 Task: Create a due date automation trigger when advanced on, 2 working days after a card is due add fields without custom field "Resume" set to a date in this month at 11:00 AM.
Action: Mouse moved to (1203, 84)
Screenshot: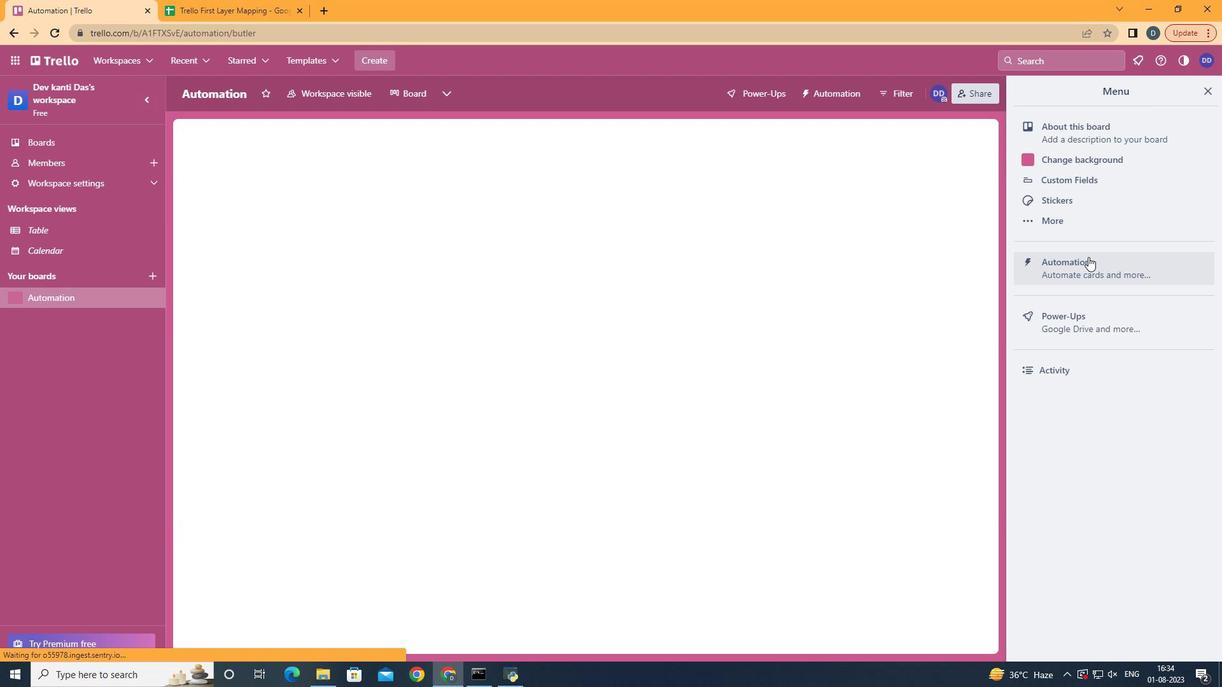 
Action: Mouse pressed left at (1203, 84)
Screenshot: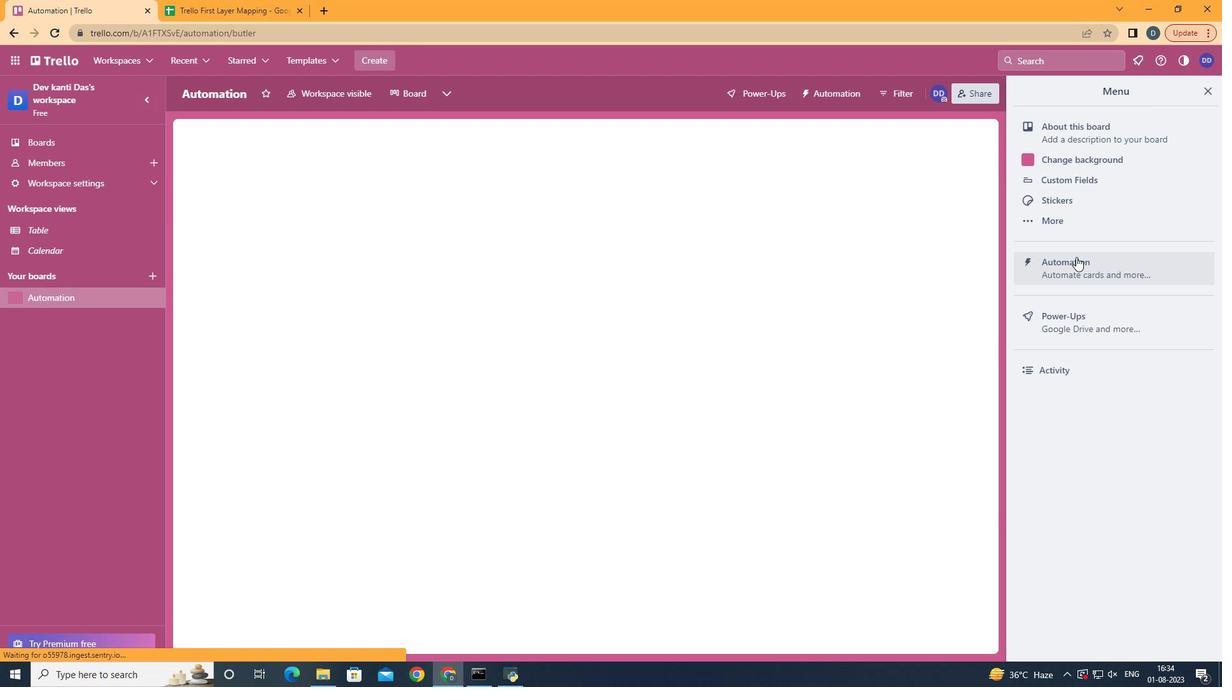 
Action: Mouse moved to (1070, 251)
Screenshot: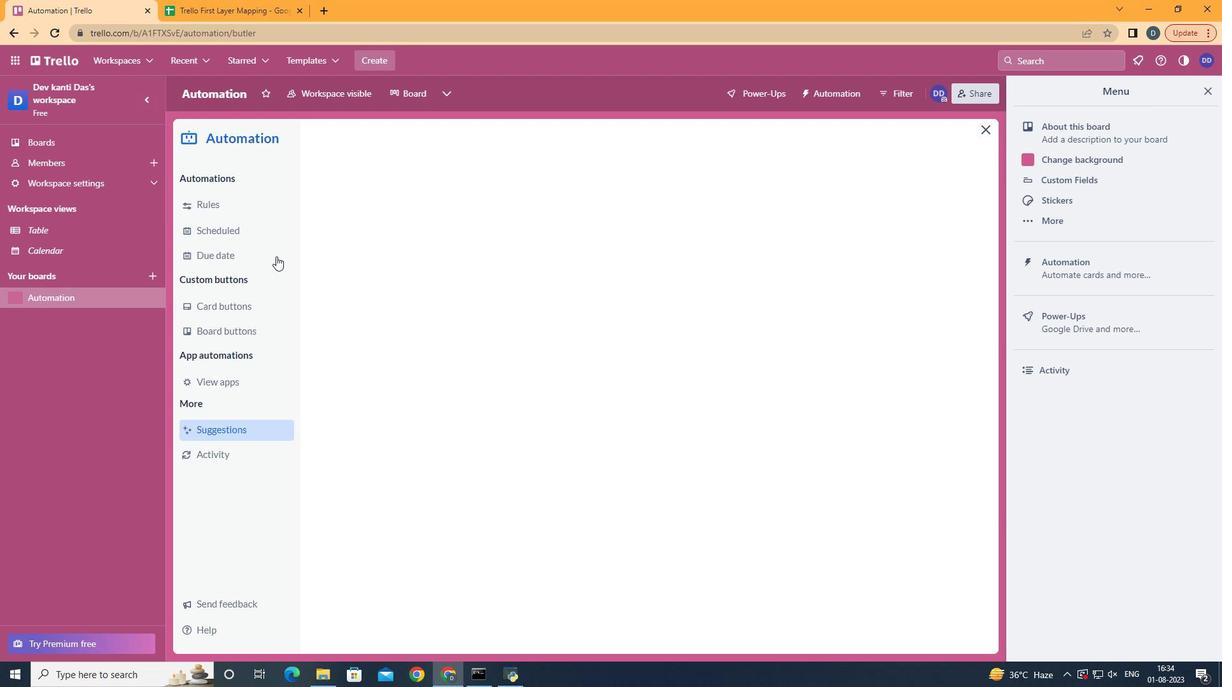 
Action: Mouse pressed left at (1070, 251)
Screenshot: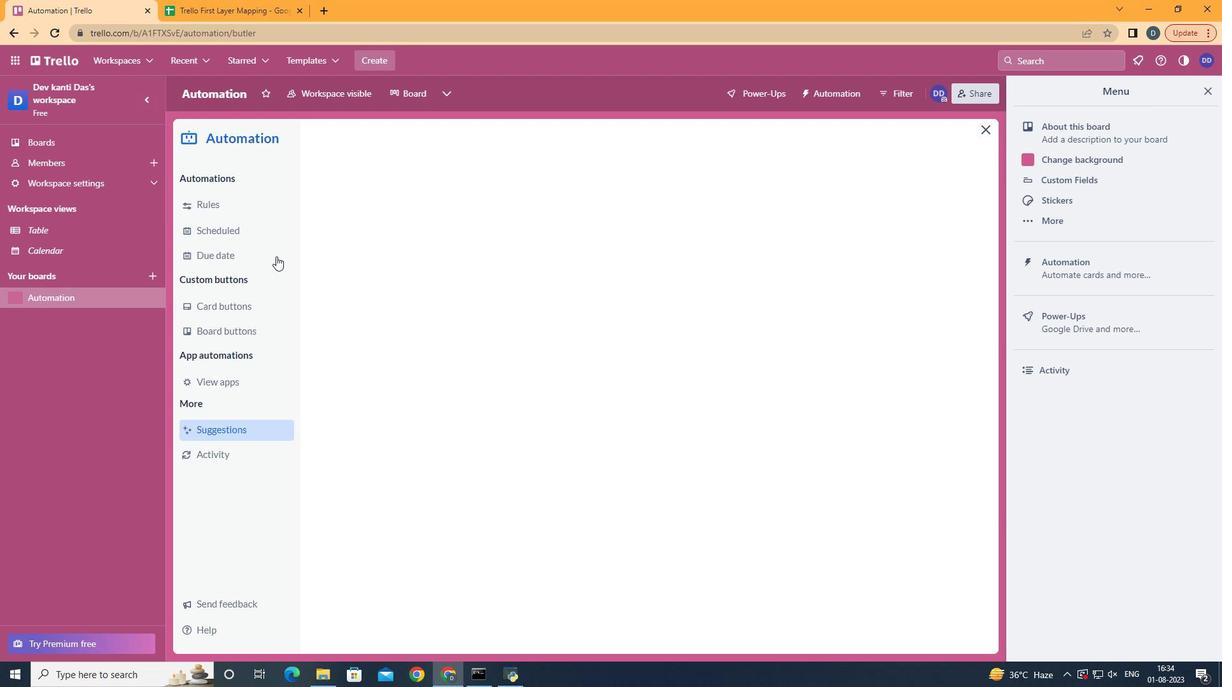
Action: Mouse moved to (251, 248)
Screenshot: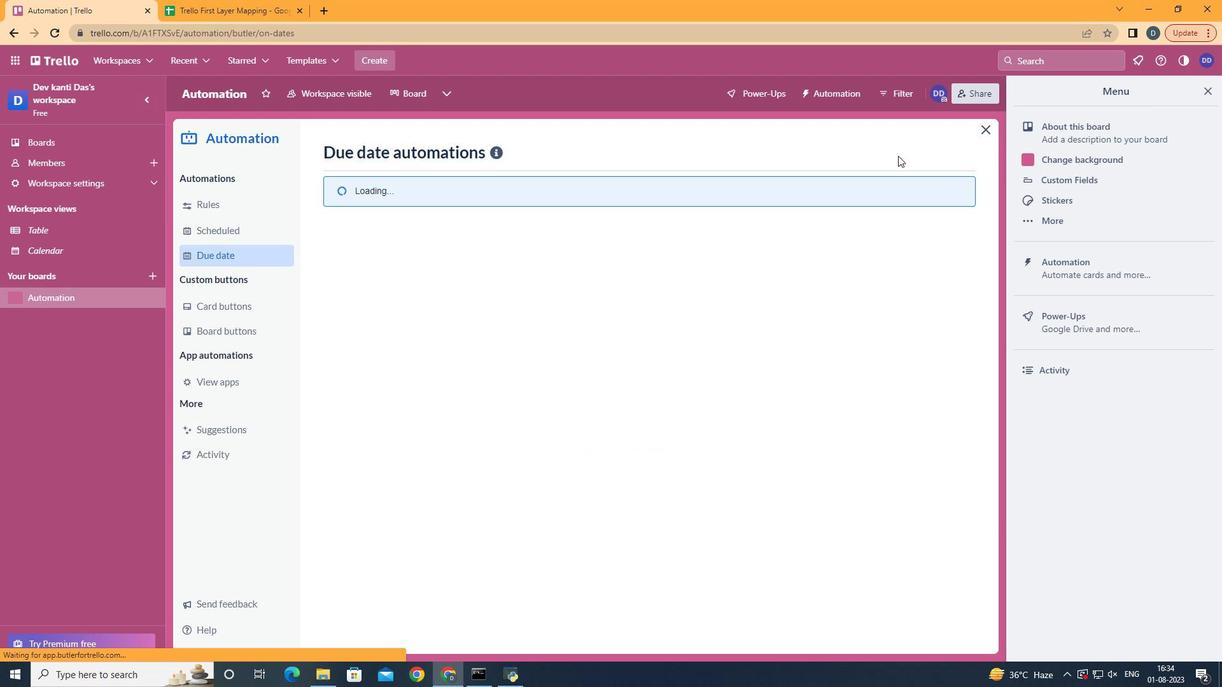 
Action: Mouse pressed left at (251, 248)
Screenshot: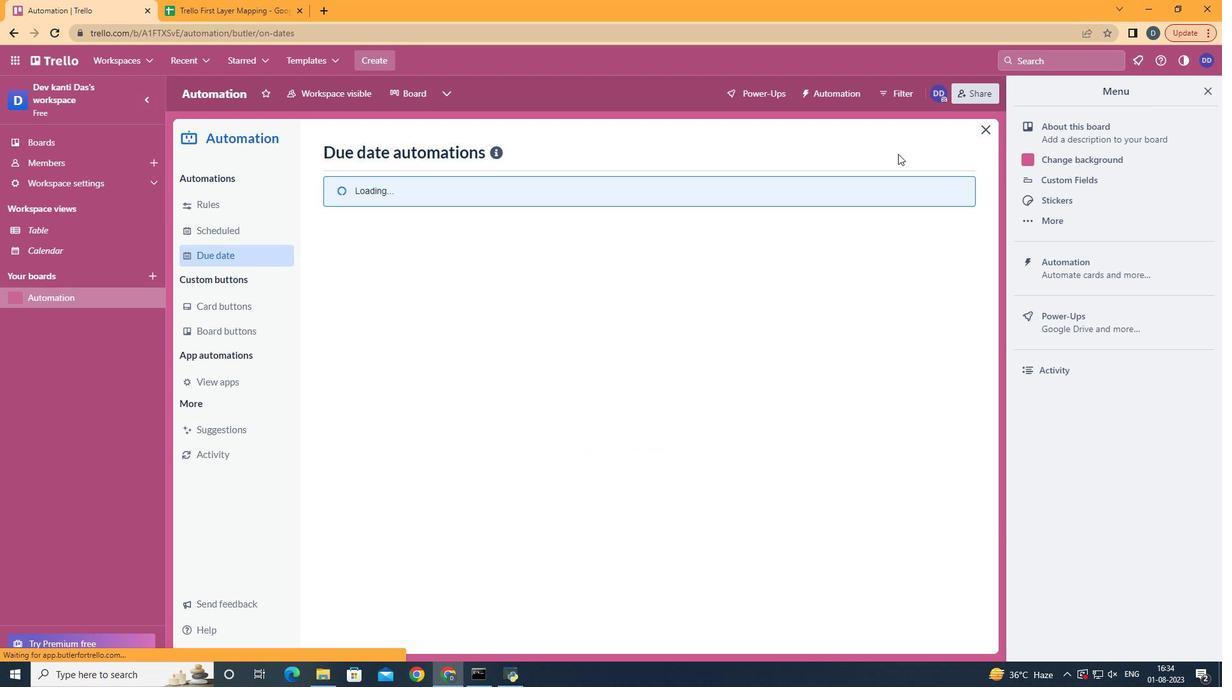 
Action: Mouse moved to (878, 144)
Screenshot: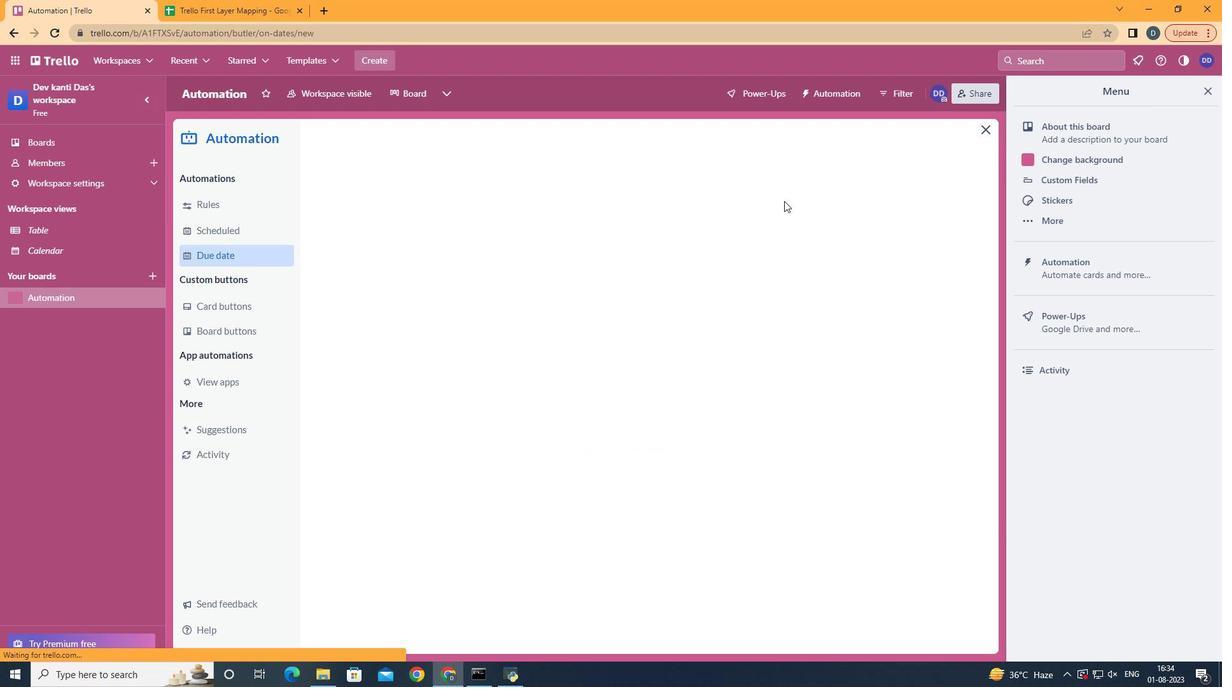 
Action: Mouse pressed left at (878, 144)
Screenshot: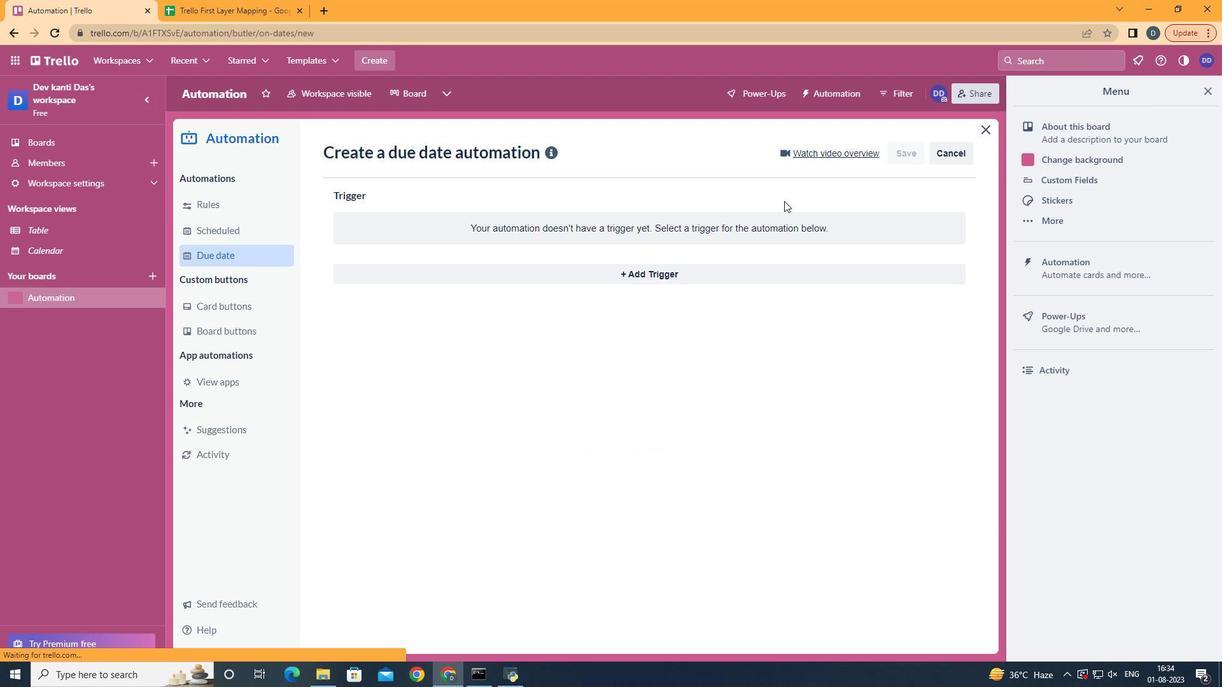 
Action: Mouse moved to (651, 268)
Screenshot: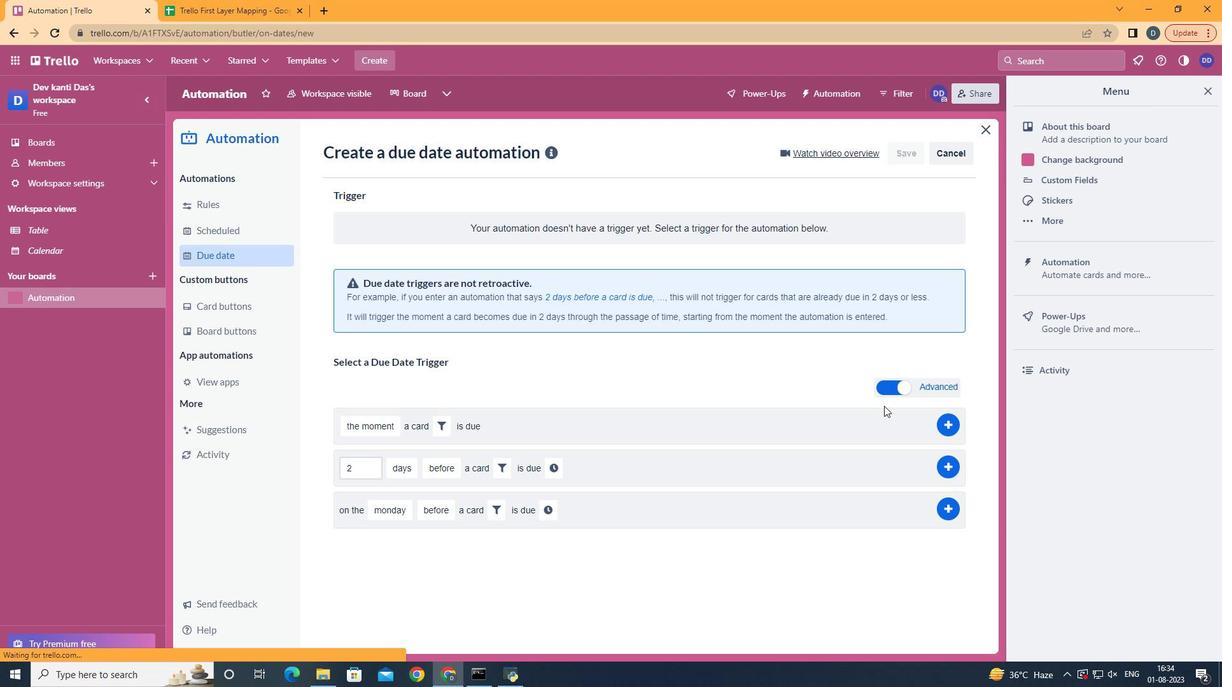 
Action: Mouse pressed left at (651, 268)
Screenshot: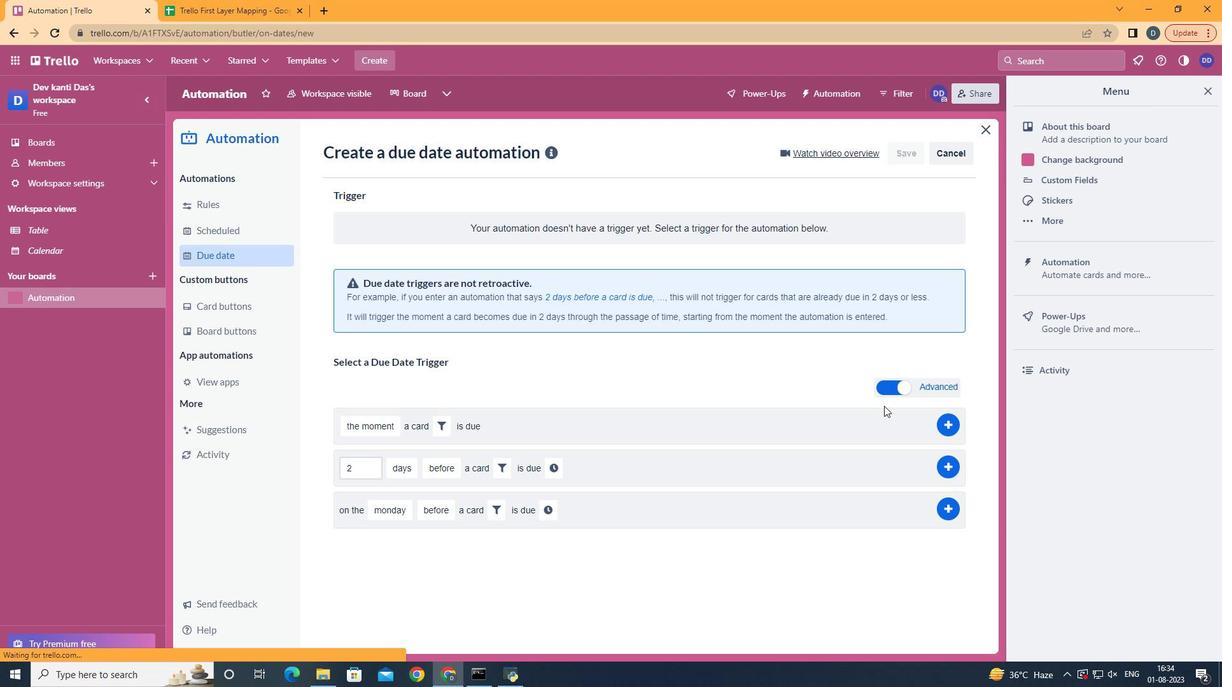 
Action: Mouse moved to (409, 514)
Screenshot: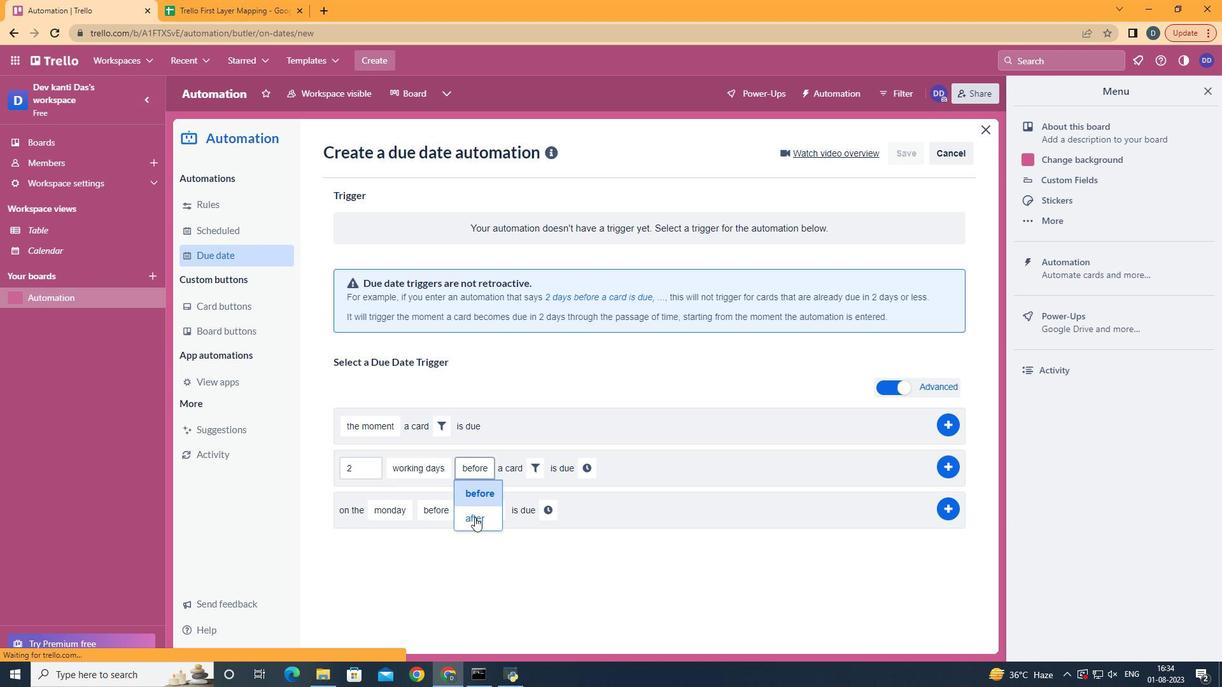 
Action: Mouse pressed left at (409, 514)
Screenshot: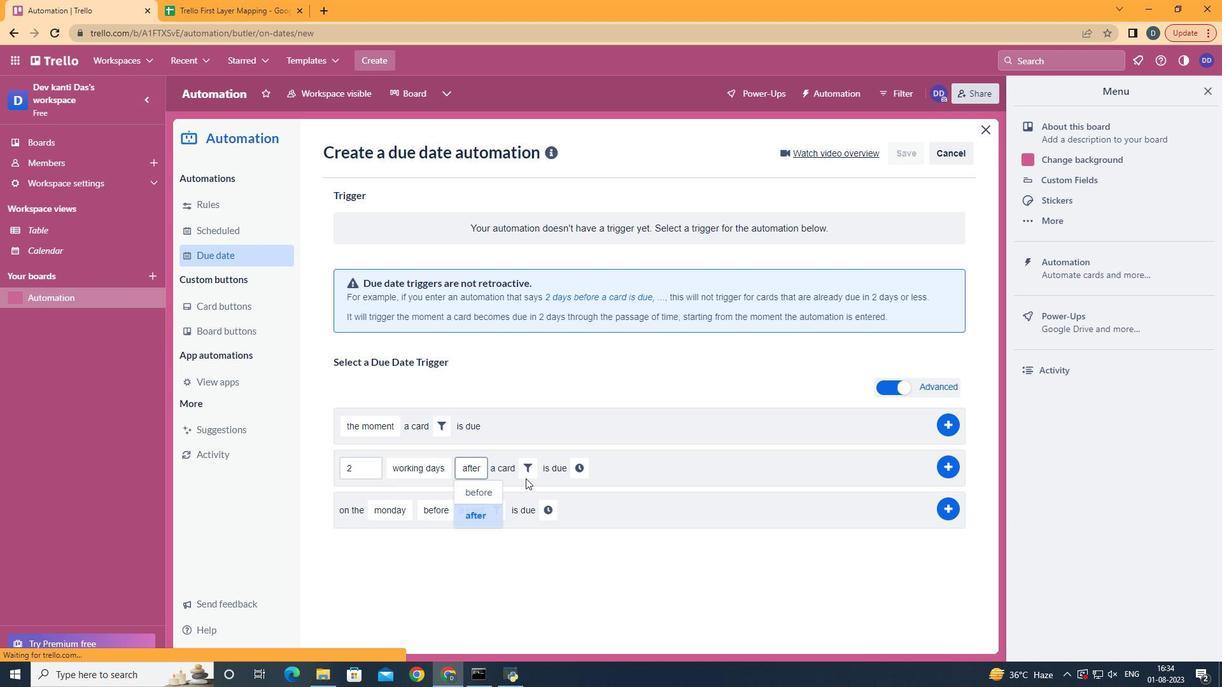 
Action: Mouse moved to (465, 507)
Screenshot: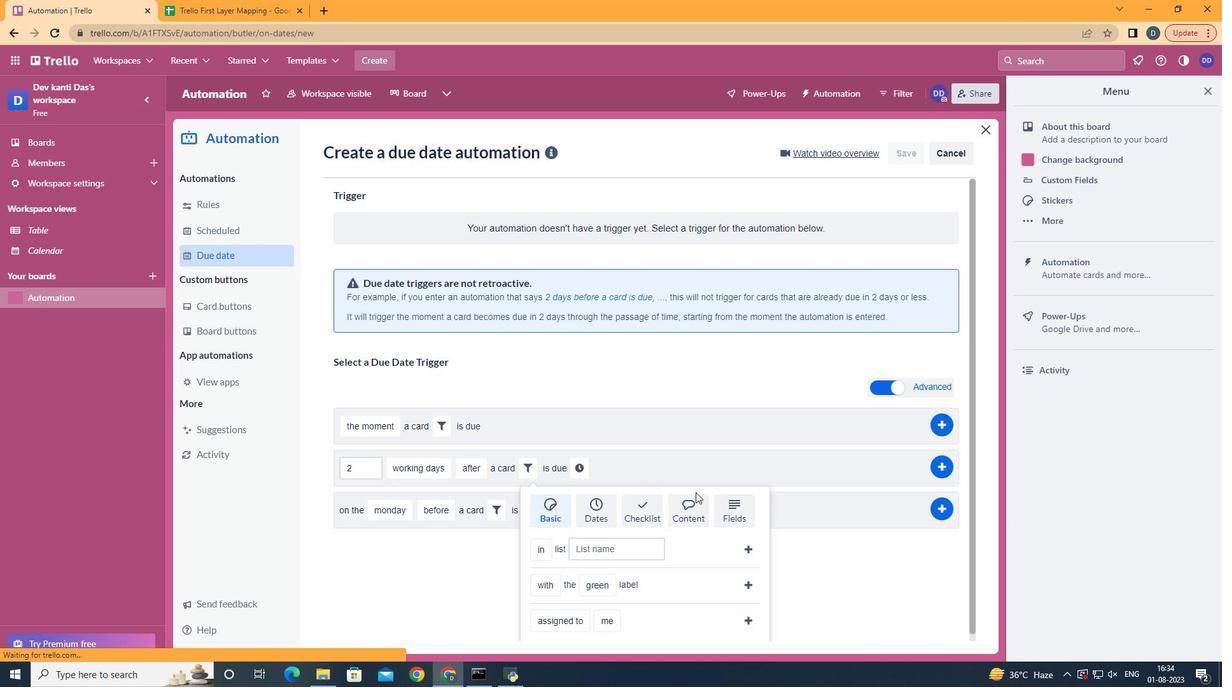 
Action: Mouse pressed left at (465, 507)
Screenshot: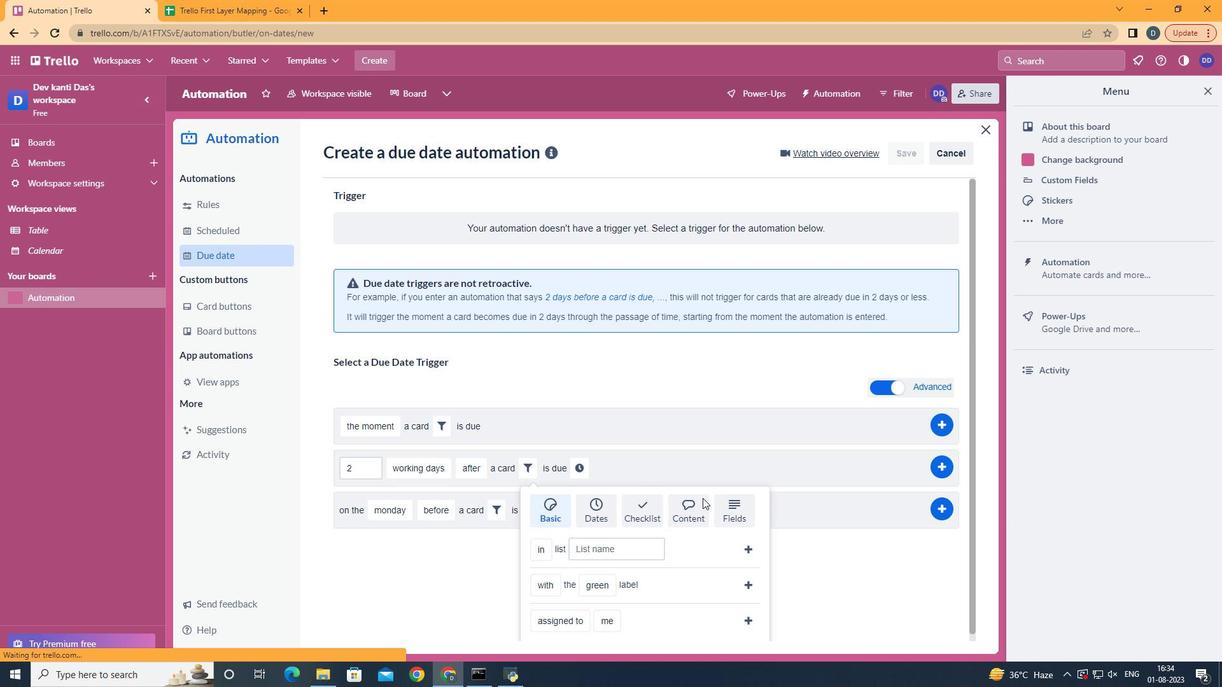 
Action: Mouse moved to (517, 463)
Screenshot: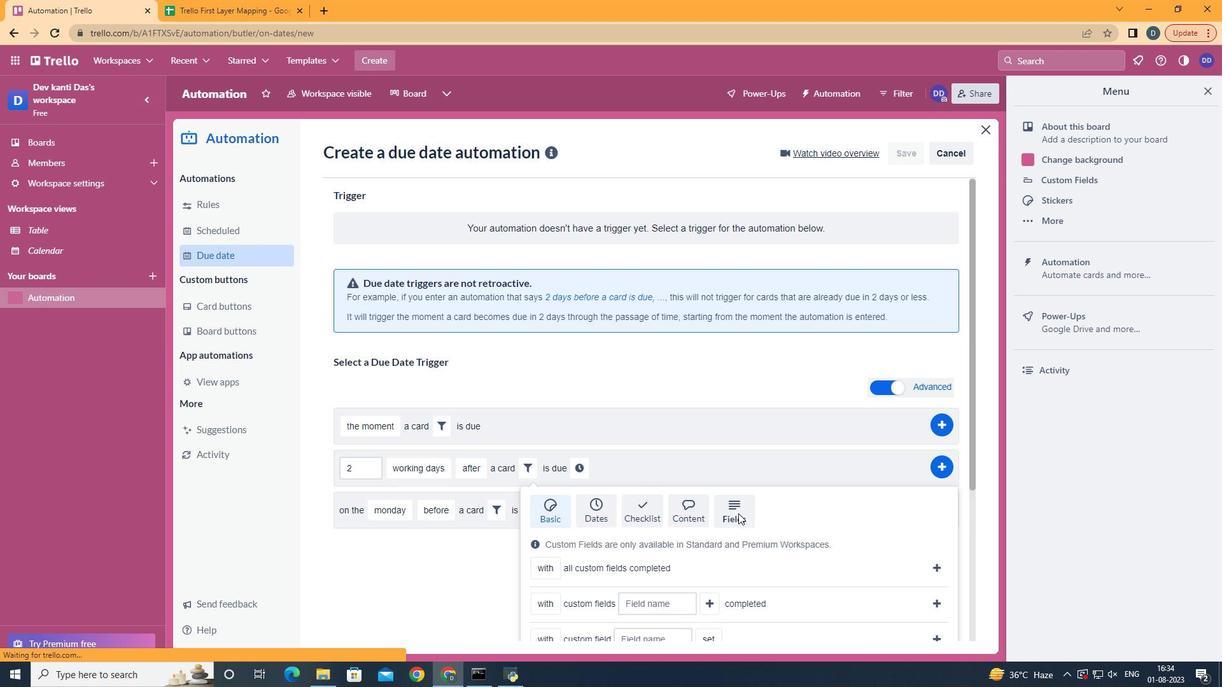 
Action: Mouse pressed left at (517, 463)
Screenshot: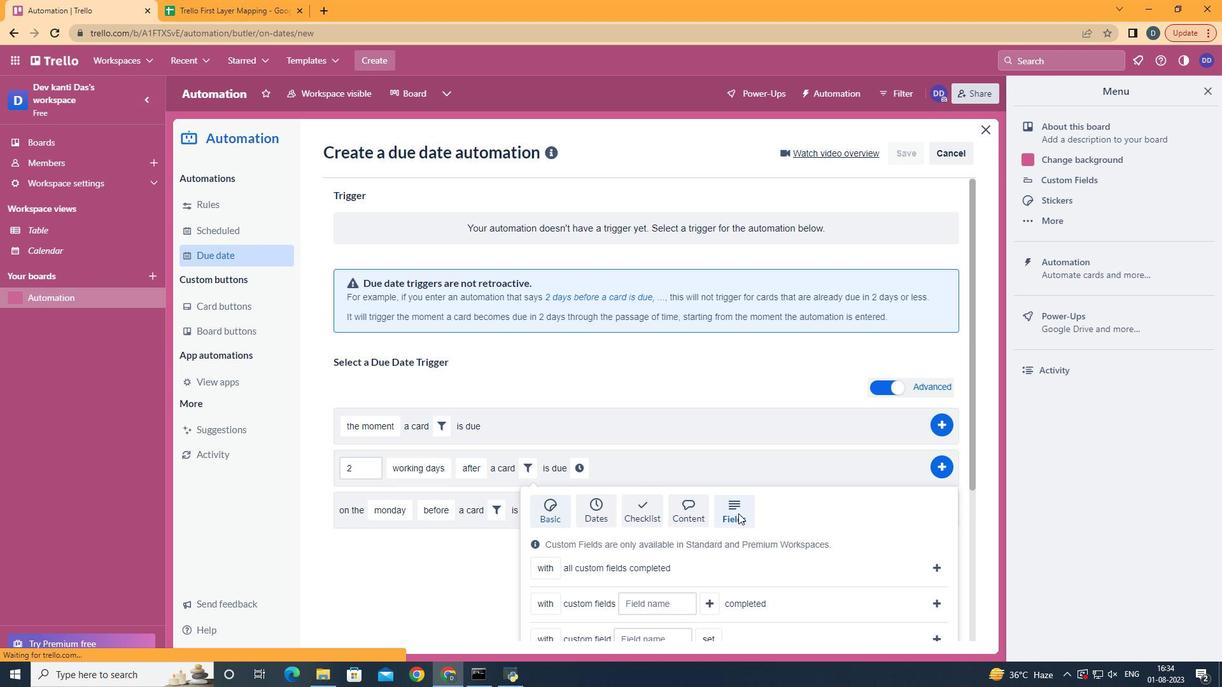 
Action: Mouse moved to (728, 504)
Screenshot: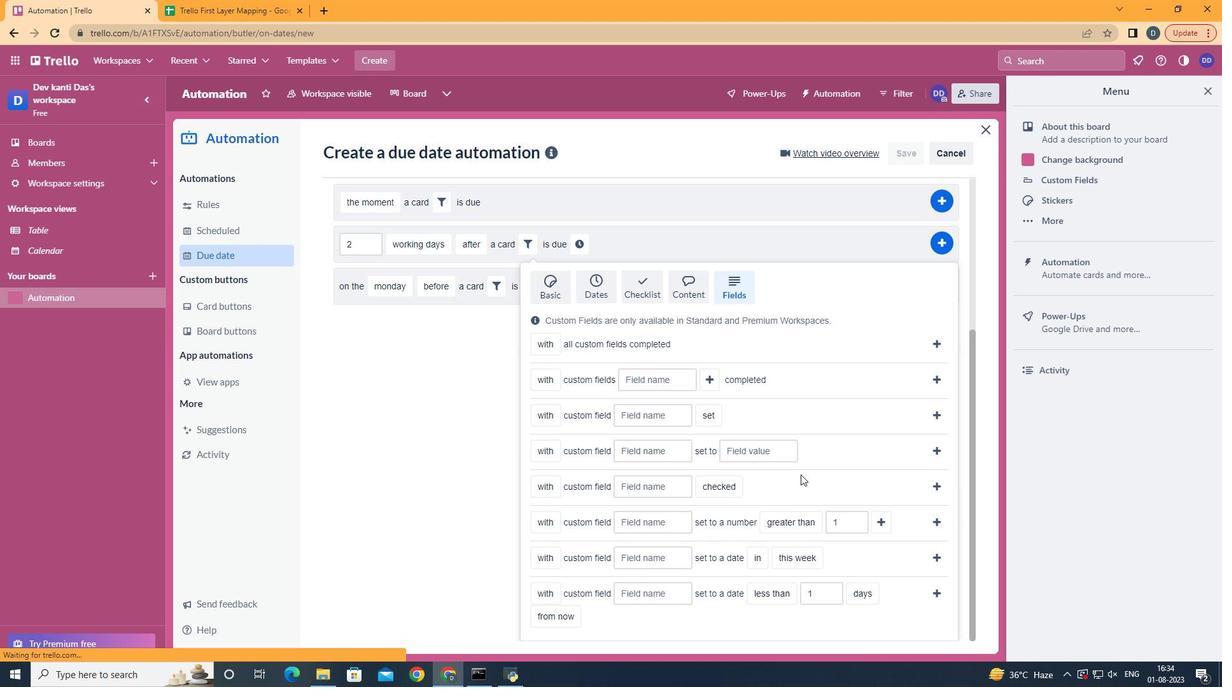
Action: Mouse pressed left at (728, 504)
Screenshot: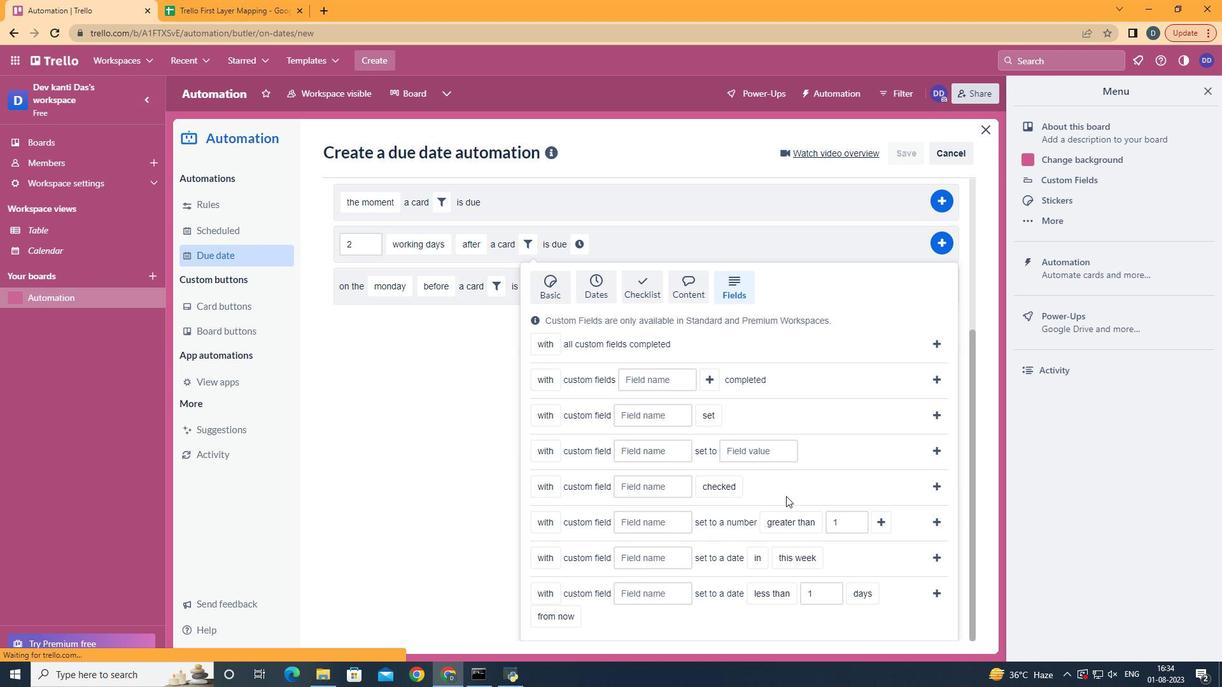 
Action: Mouse scrolled (728, 503) with delta (0, 0)
Screenshot: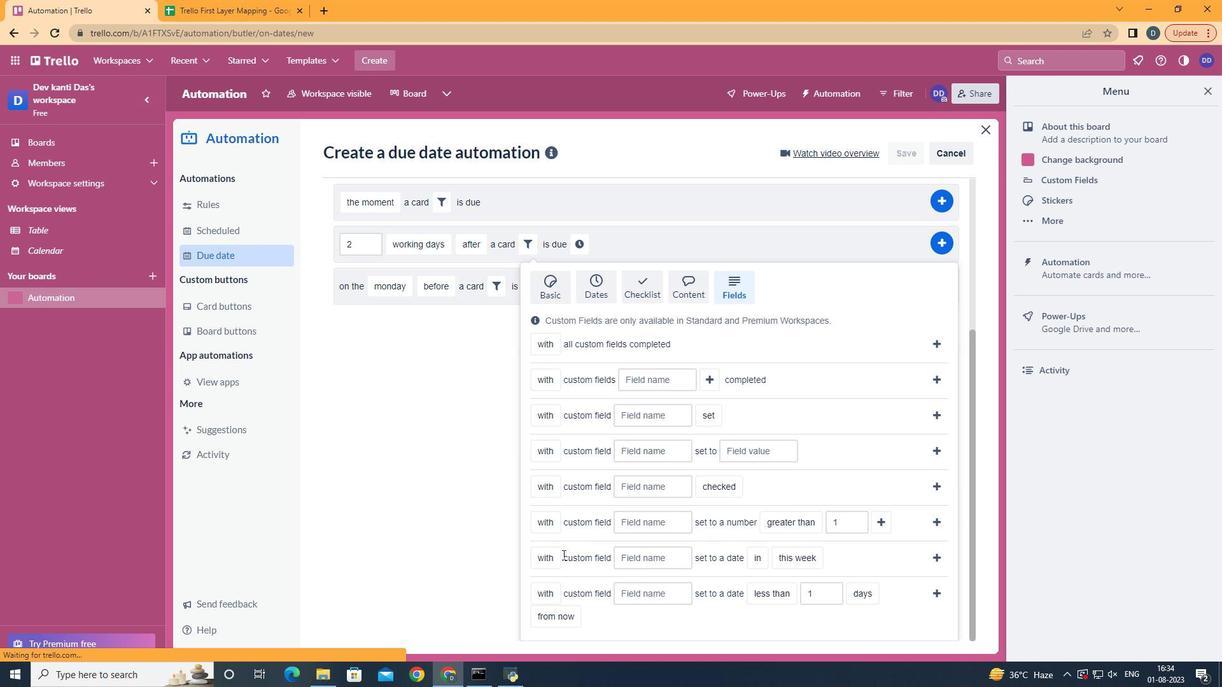 
Action: Mouse scrolled (728, 503) with delta (0, 0)
Screenshot: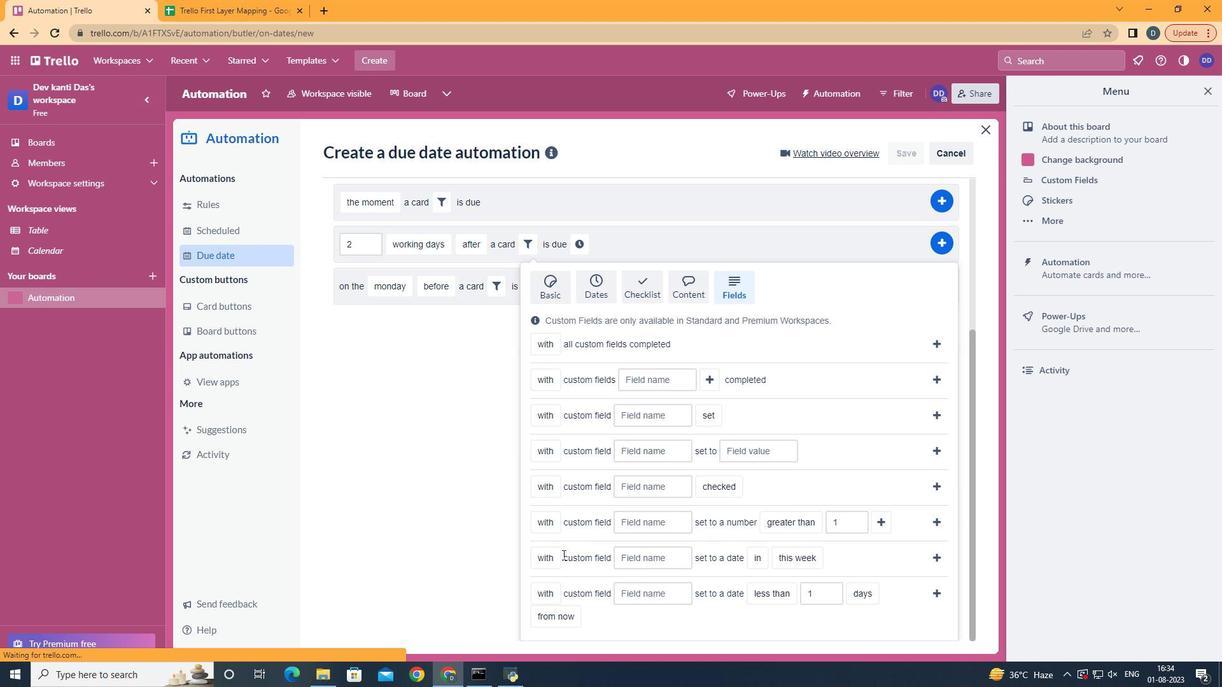 
Action: Mouse scrolled (728, 503) with delta (0, 0)
Screenshot: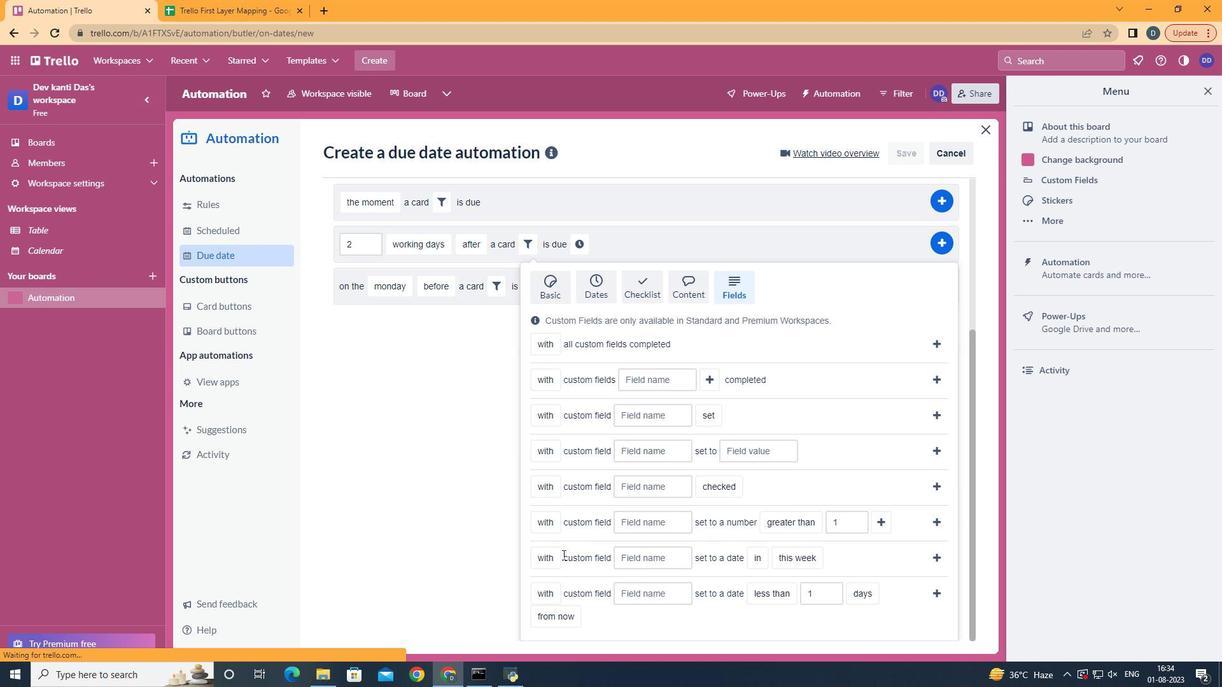 
Action: Mouse scrolled (728, 503) with delta (0, 0)
Screenshot: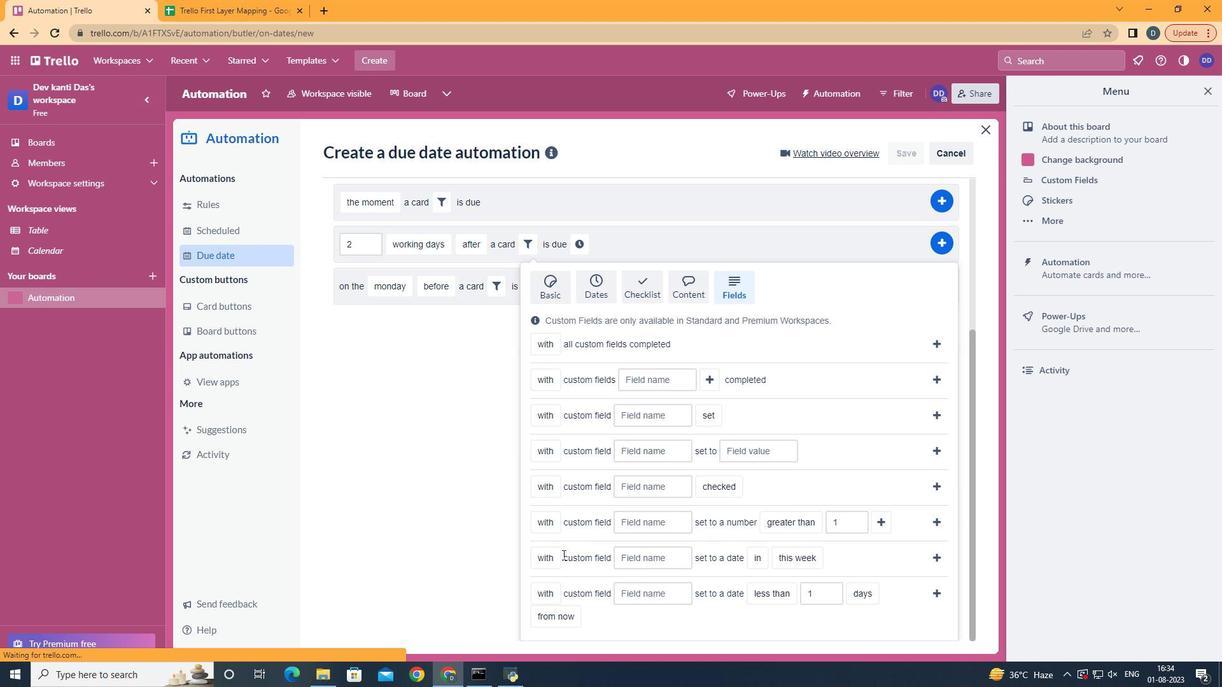 
Action: Mouse scrolled (728, 503) with delta (0, 0)
Screenshot: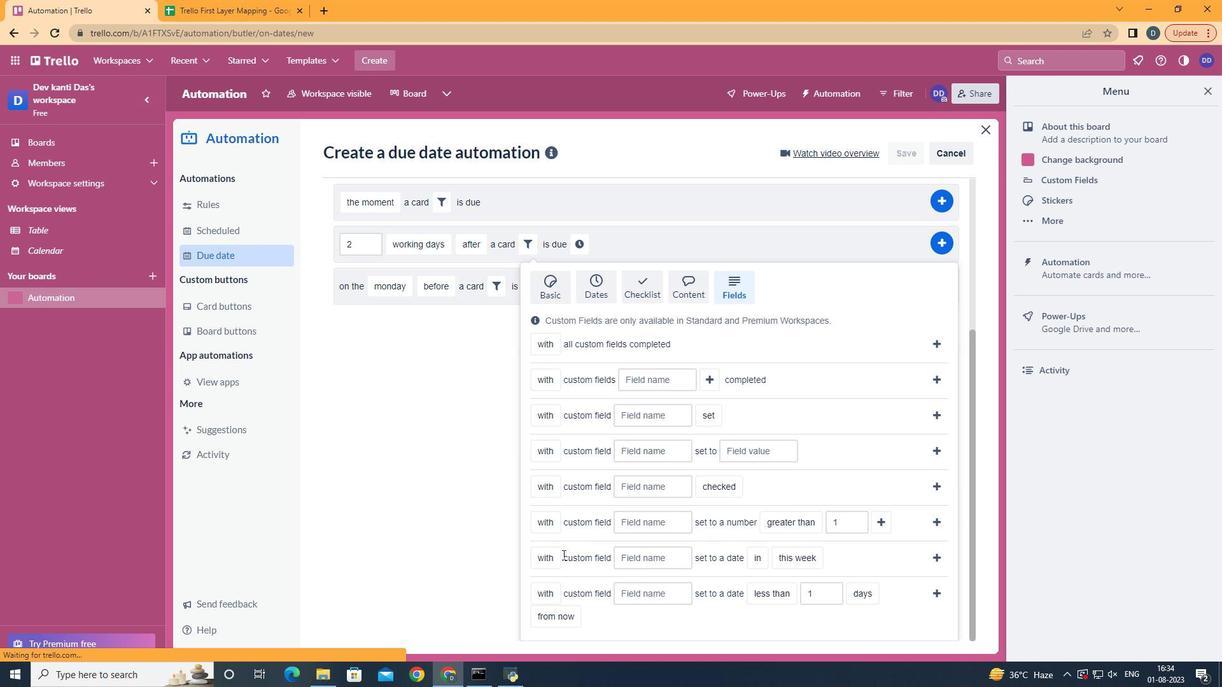 
Action: Mouse scrolled (728, 503) with delta (0, 0)
Screenshot: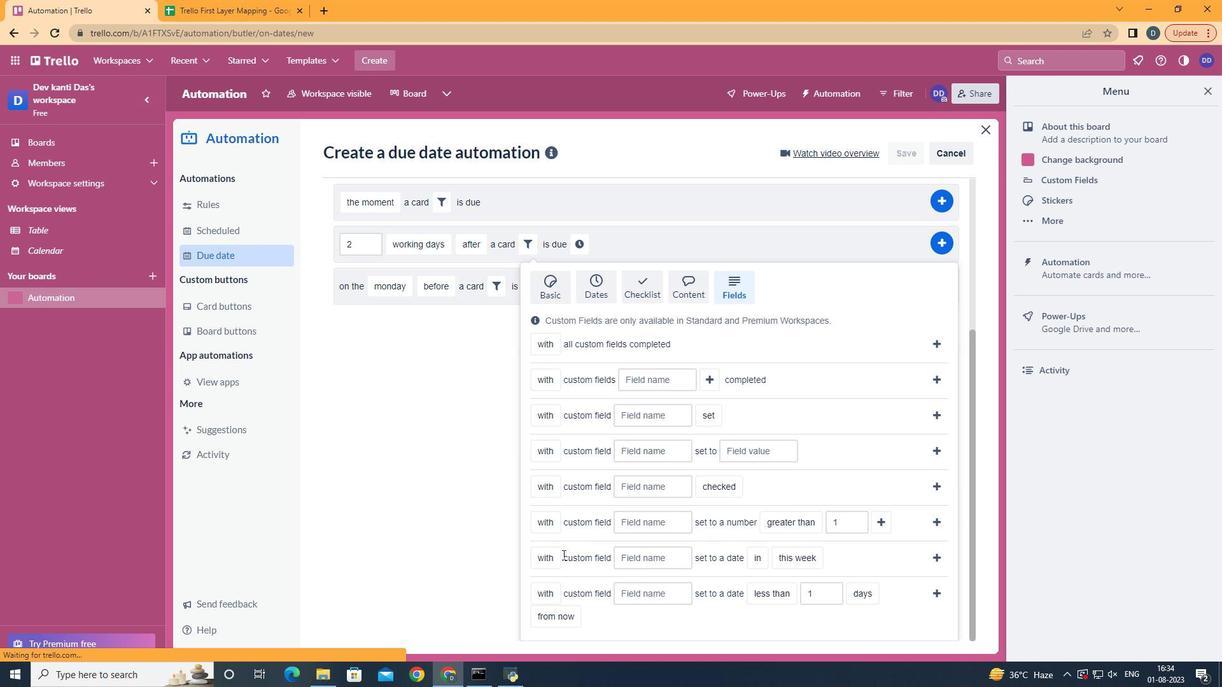 
Action: Mouse moved to (546, 596)
Screenshot: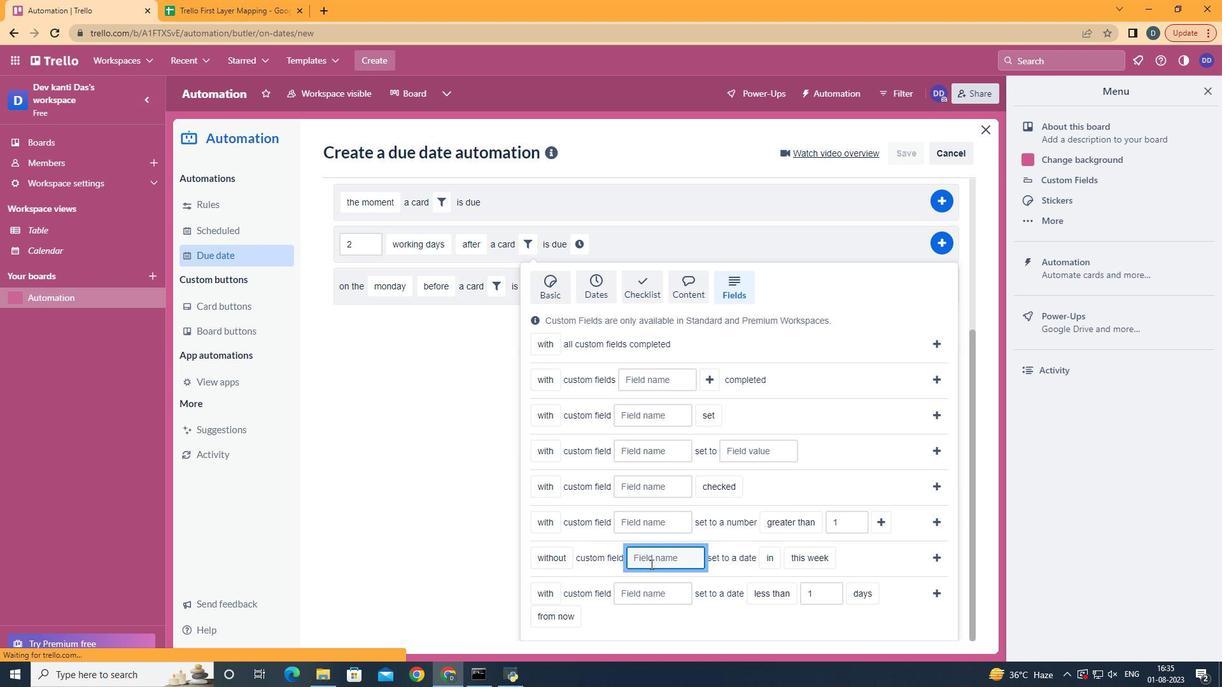 
Action: Mouse pressed left at (546, 596)
Screenshot: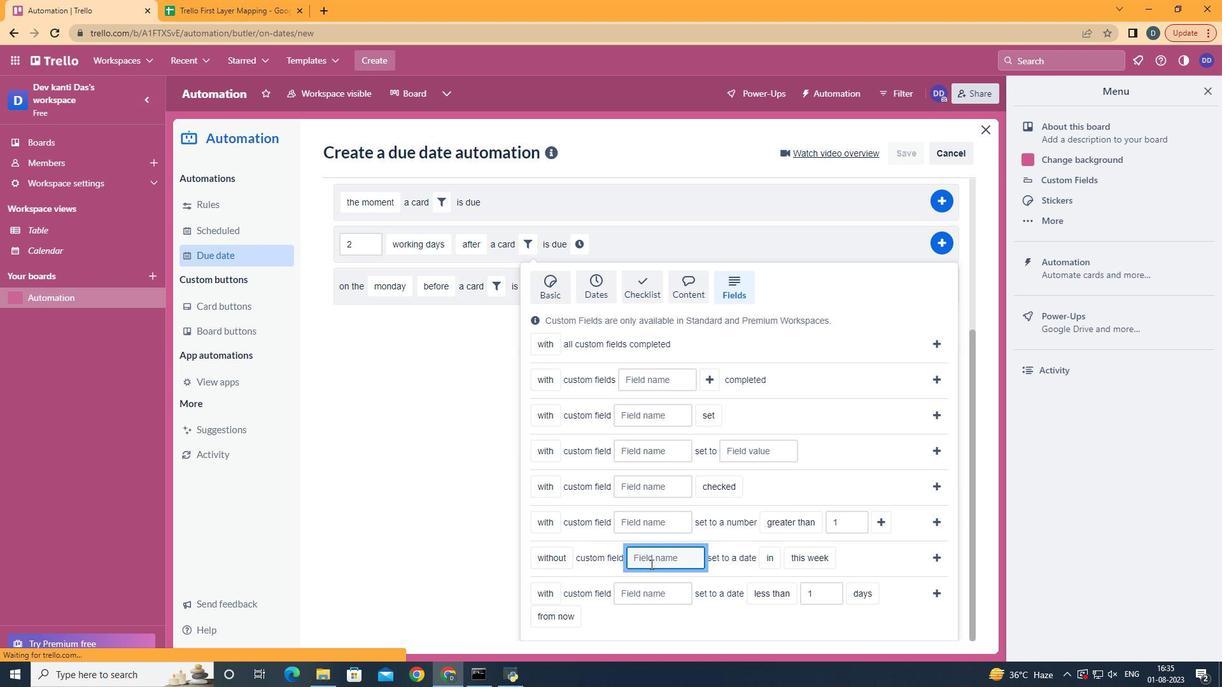 
Action: Mouse moved to (640, 554)
Screenshot: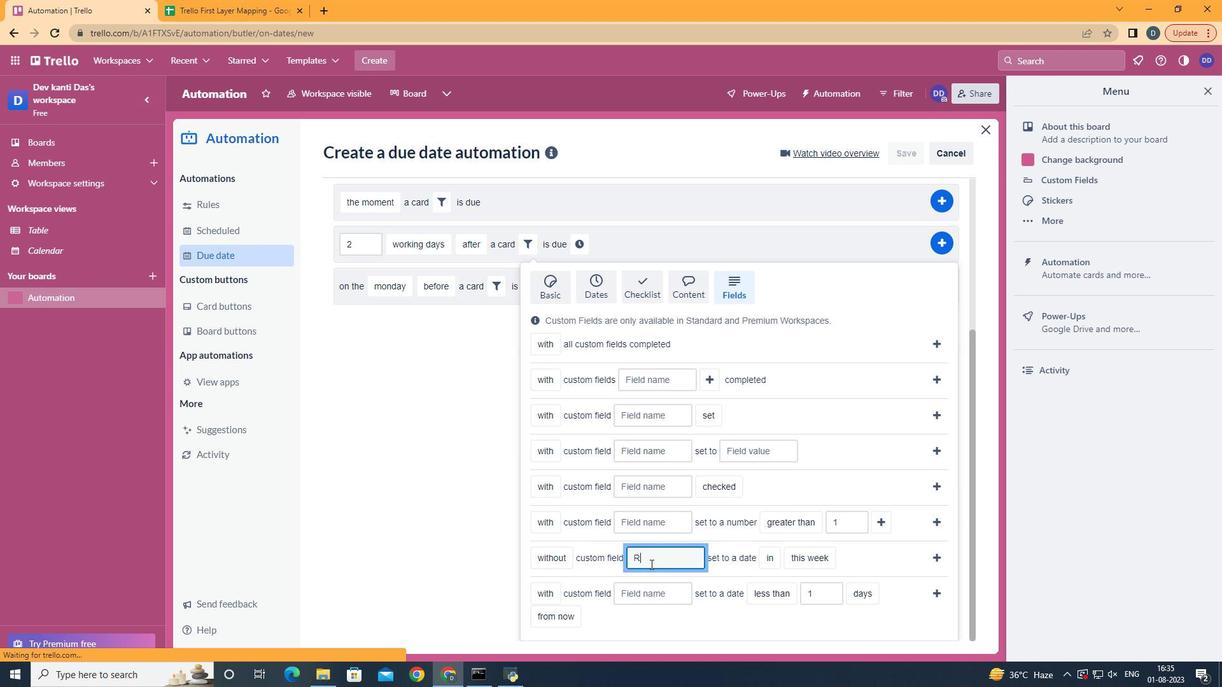 
Action: Mouse pressed left at (640, 554)
Screenshot: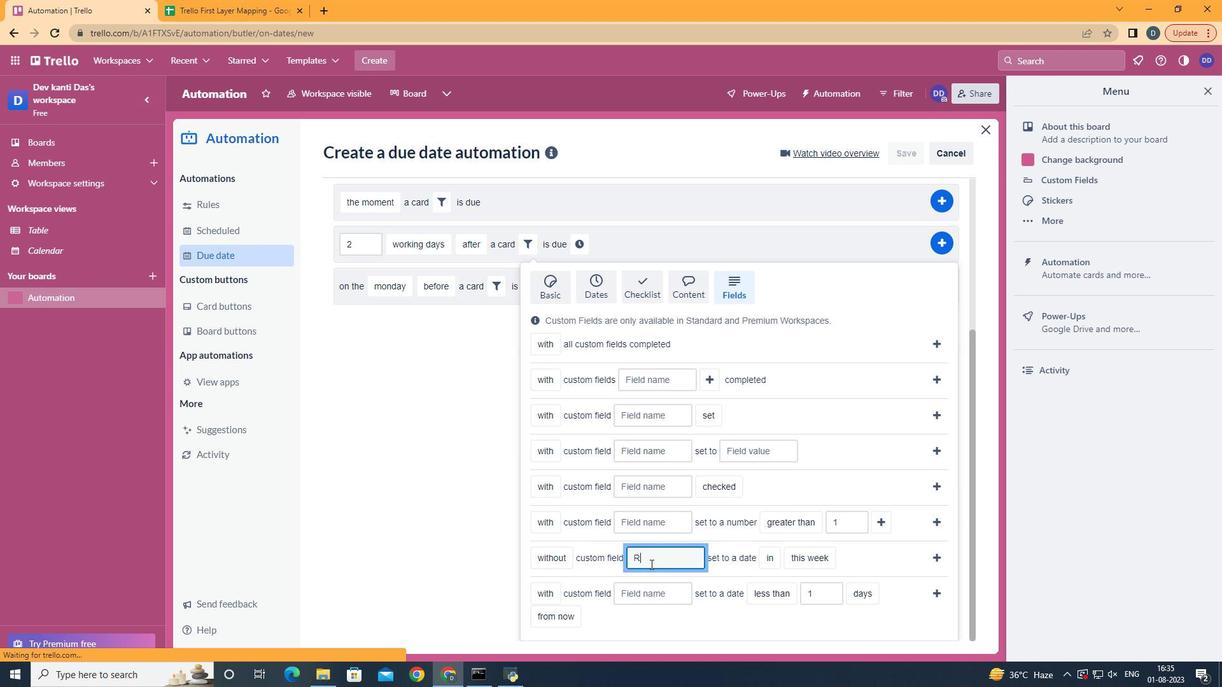 
Action: Key pressed <Key.shift>Resume
Screenshot: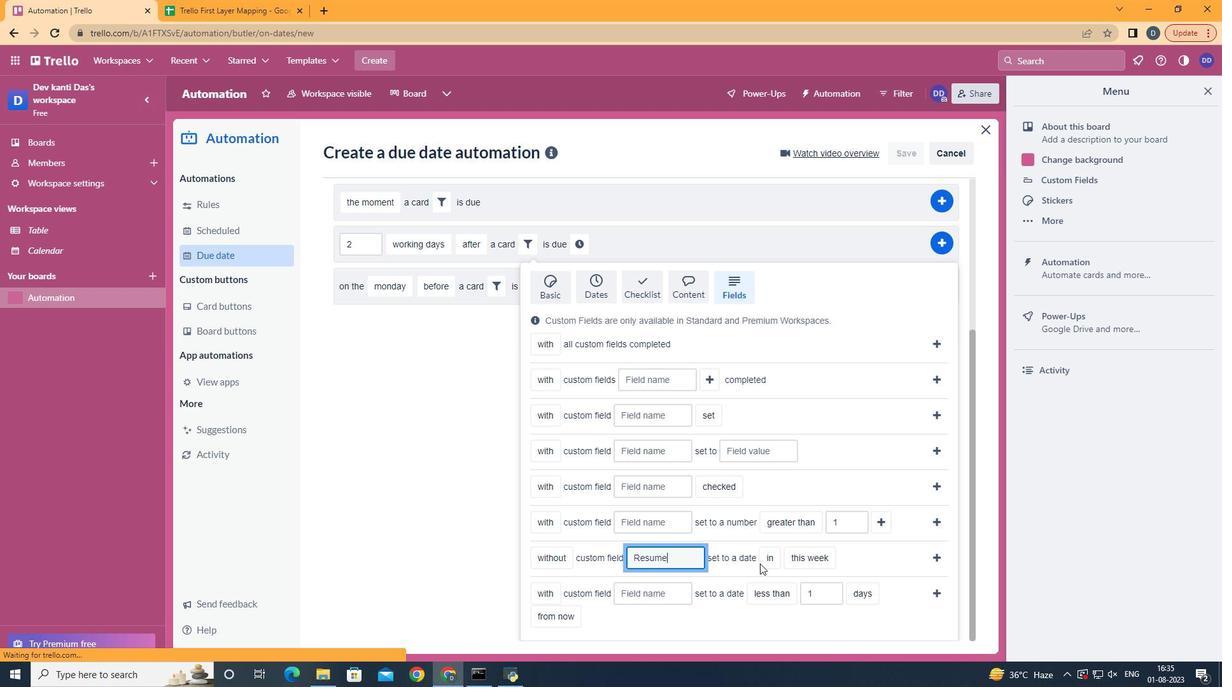 
Action: Mouse moved to (763, 576)
Screenshot: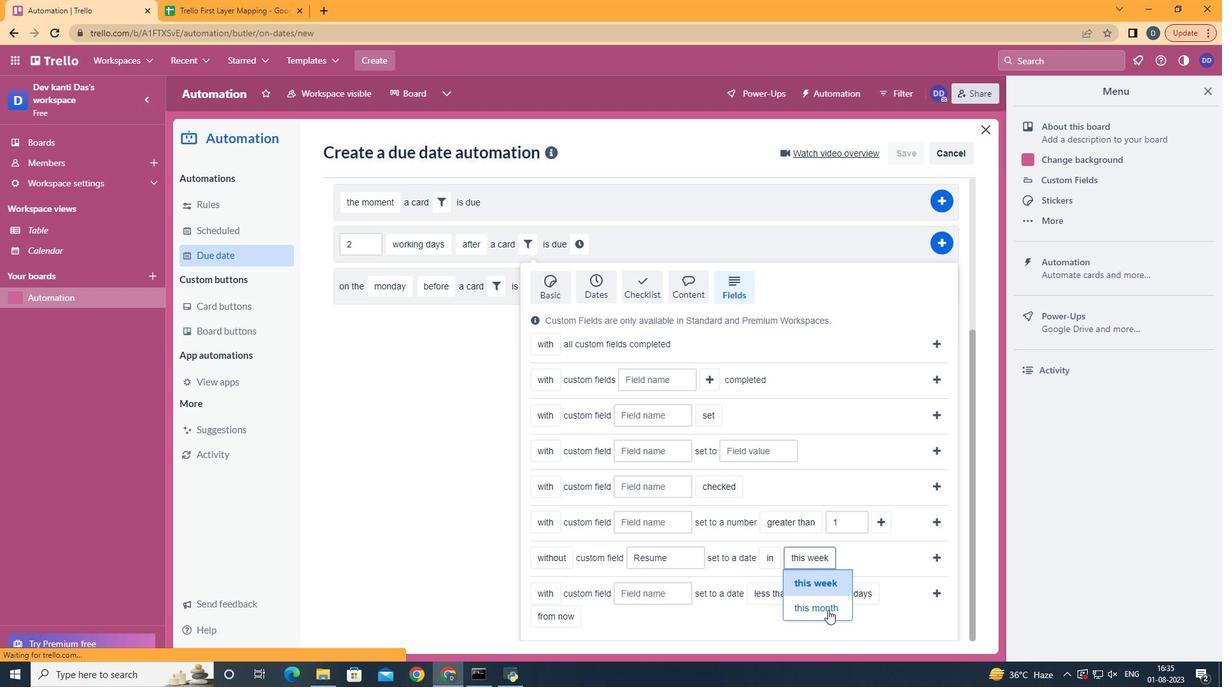 
Action: Mouse pressed left at (763, 576)
Screenshot: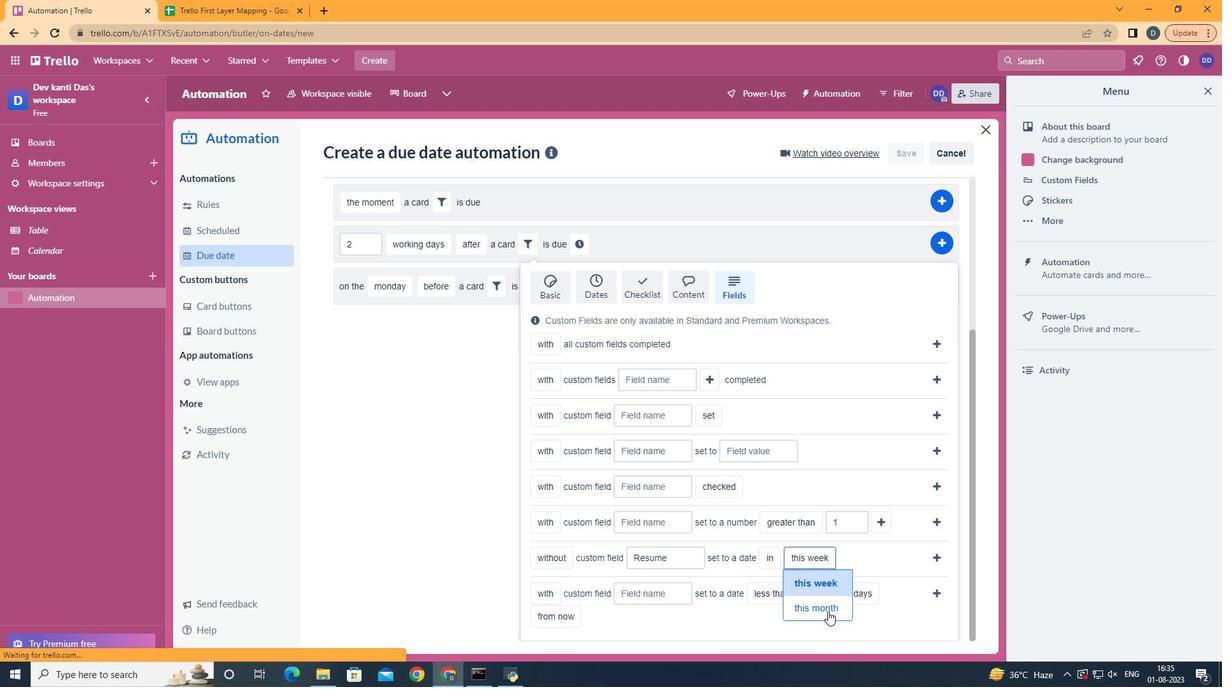 
Action: Mouse moved to (818, 602)
Screenshot: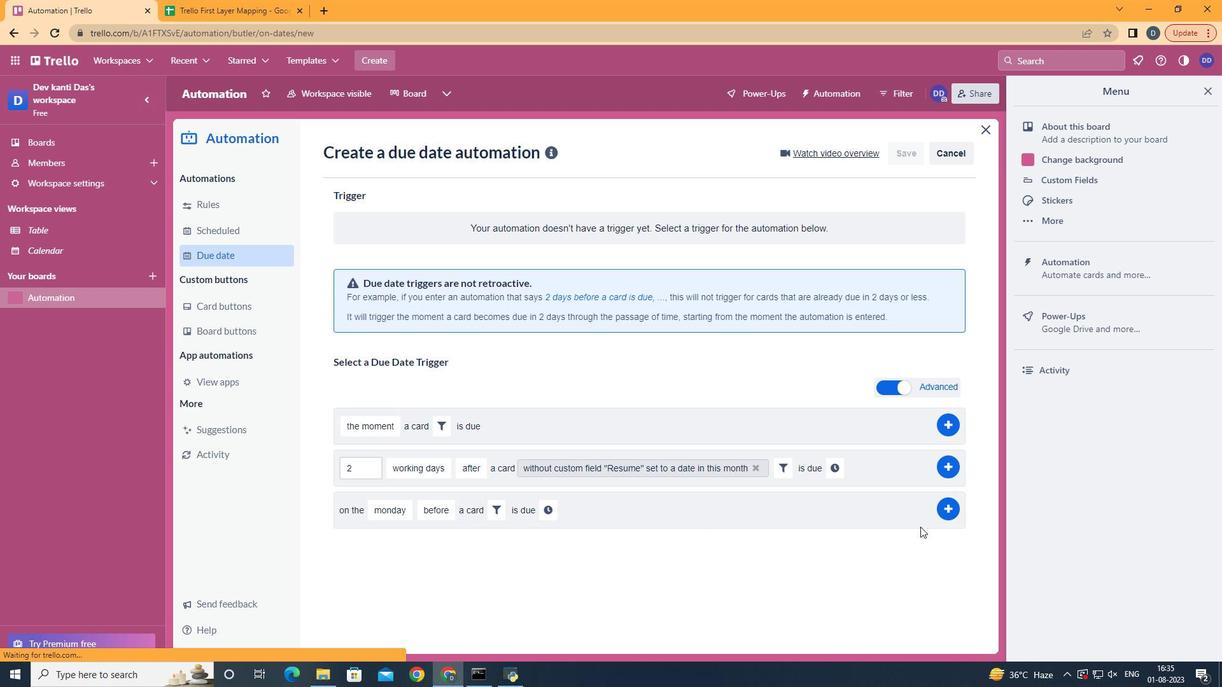 
Action: Mouse pressed left at (818, 602)
Screenshot: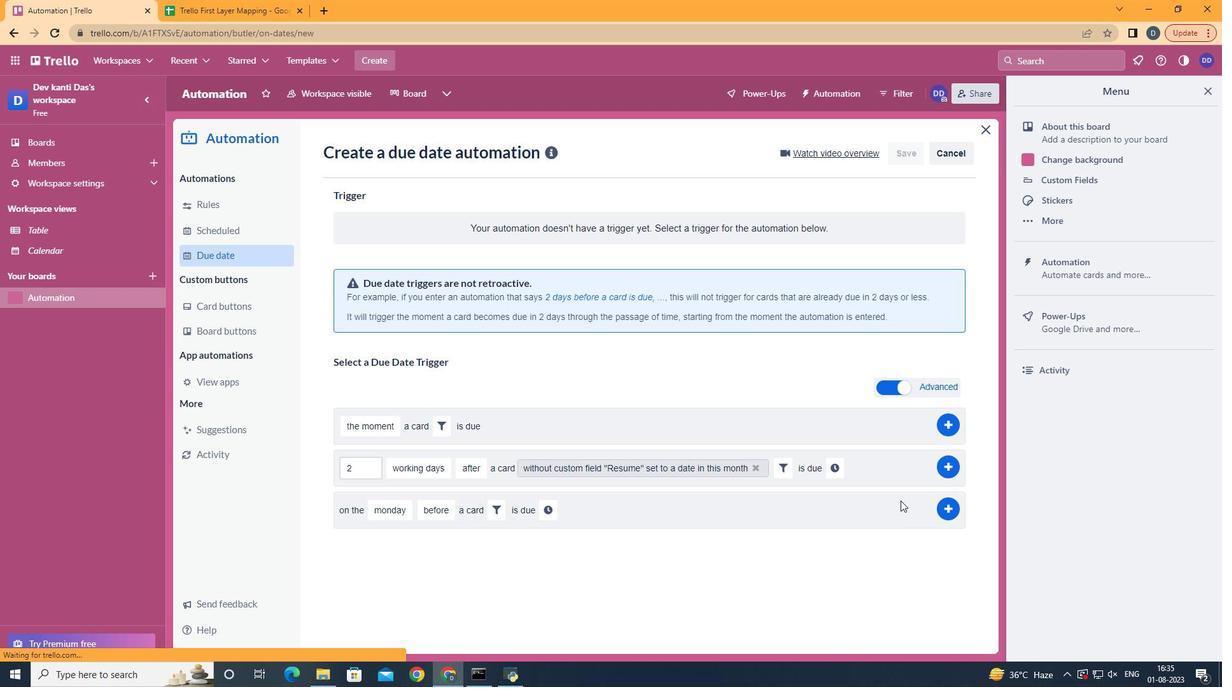 
Action: Mouse moved to (924, 543)
Screenshot: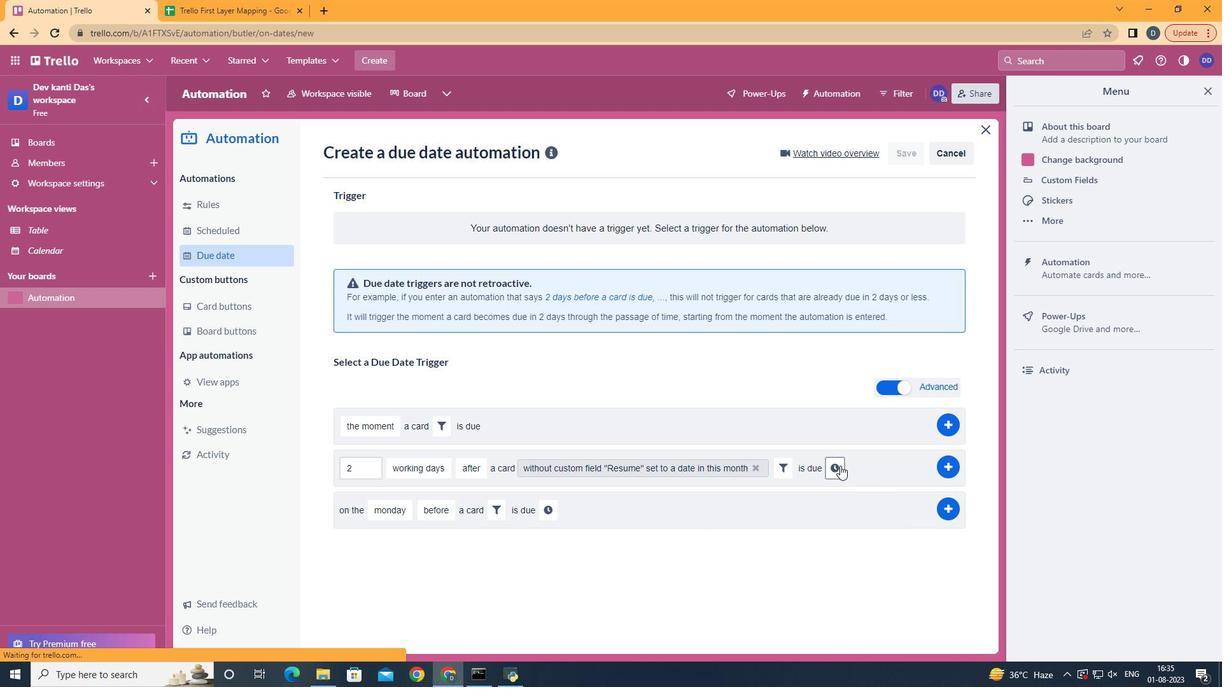 
Action: Mouse pressed left at (924, 543)
Screenshot: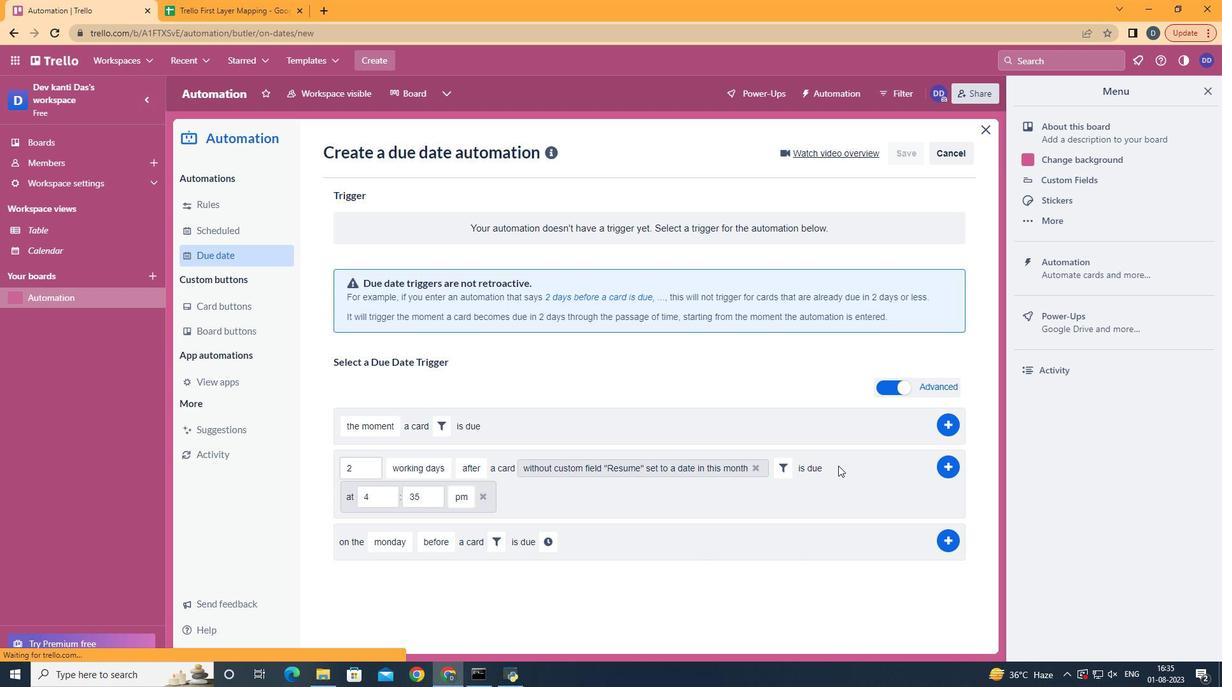 
Action: Mouse moved to (830, 456)
Screenshot: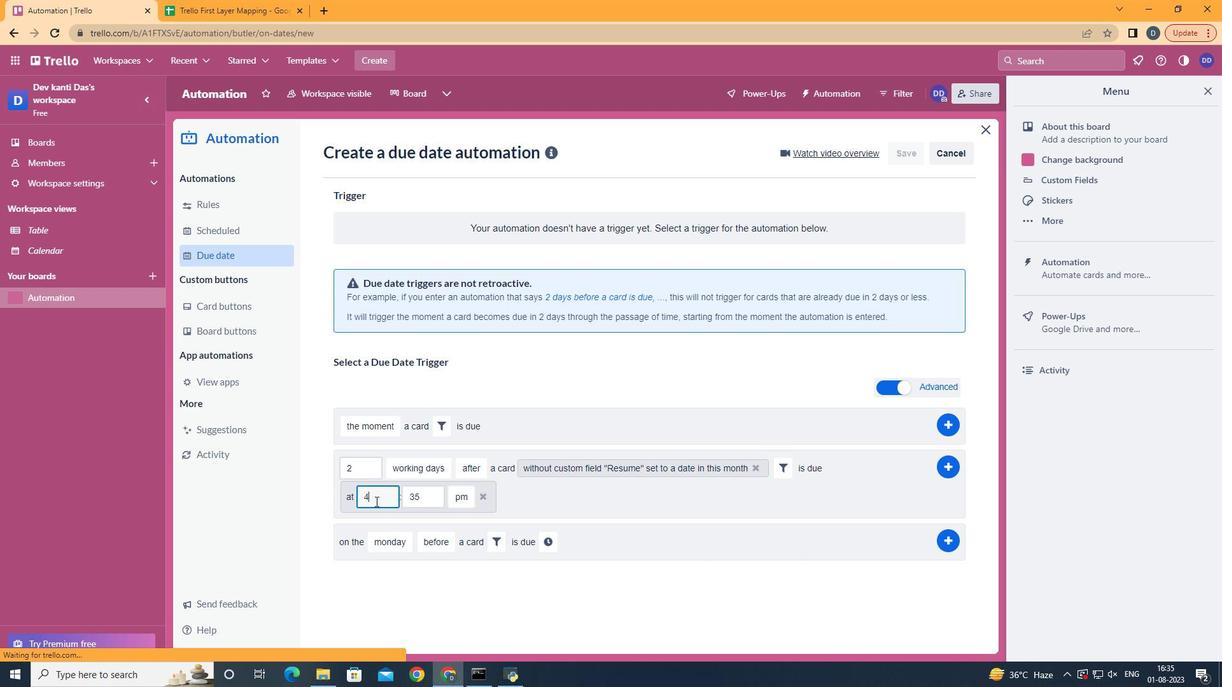 
Action: Mouse pressed left at (830, 456)
Screenshot: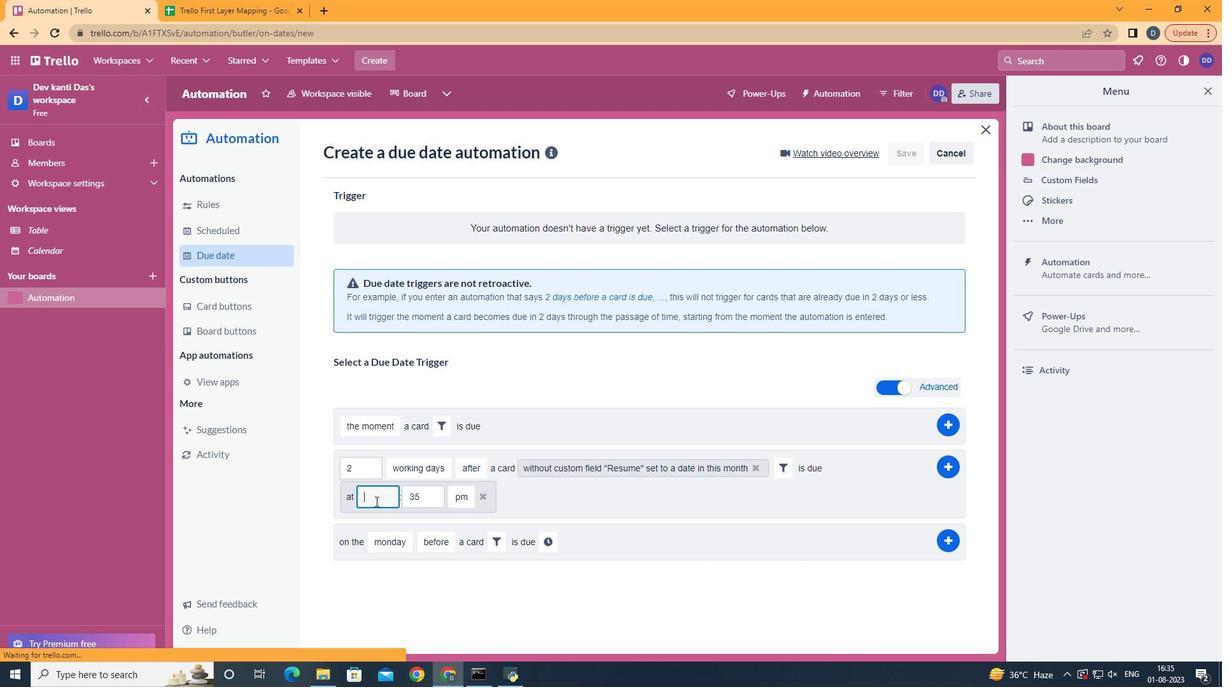 
Action: Mouse moved to (365, 491)
Screenshot: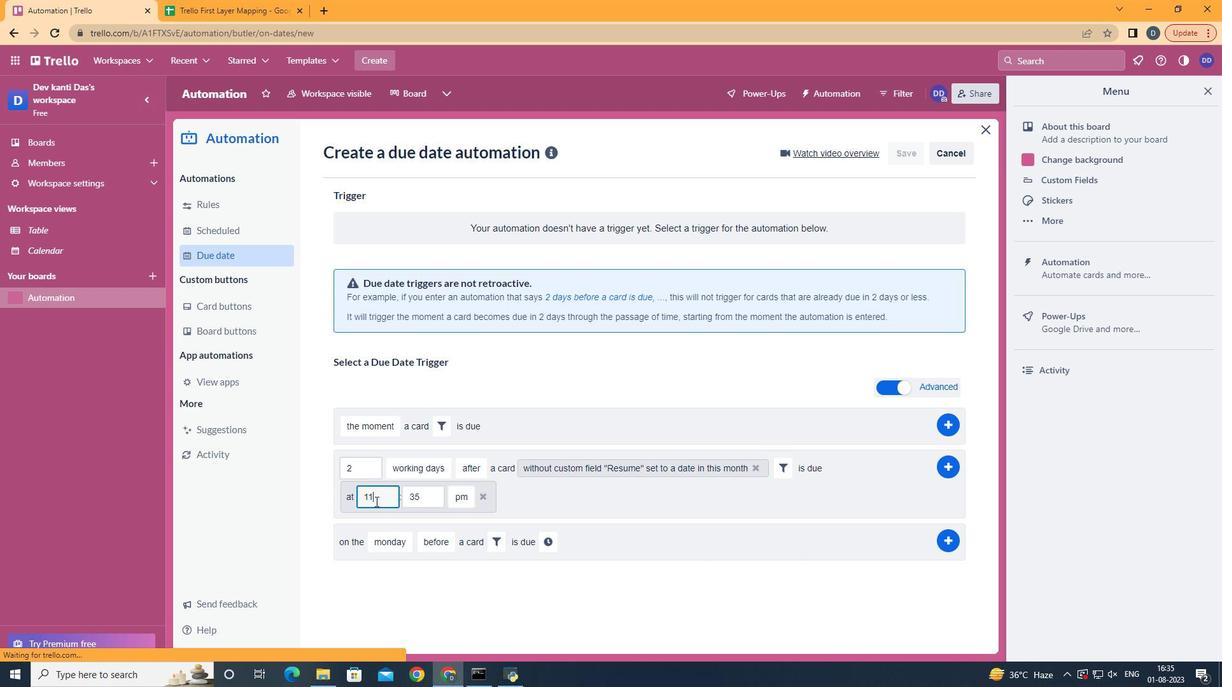 
Action: Mouse pressed left at (365, 491)
Screenshot: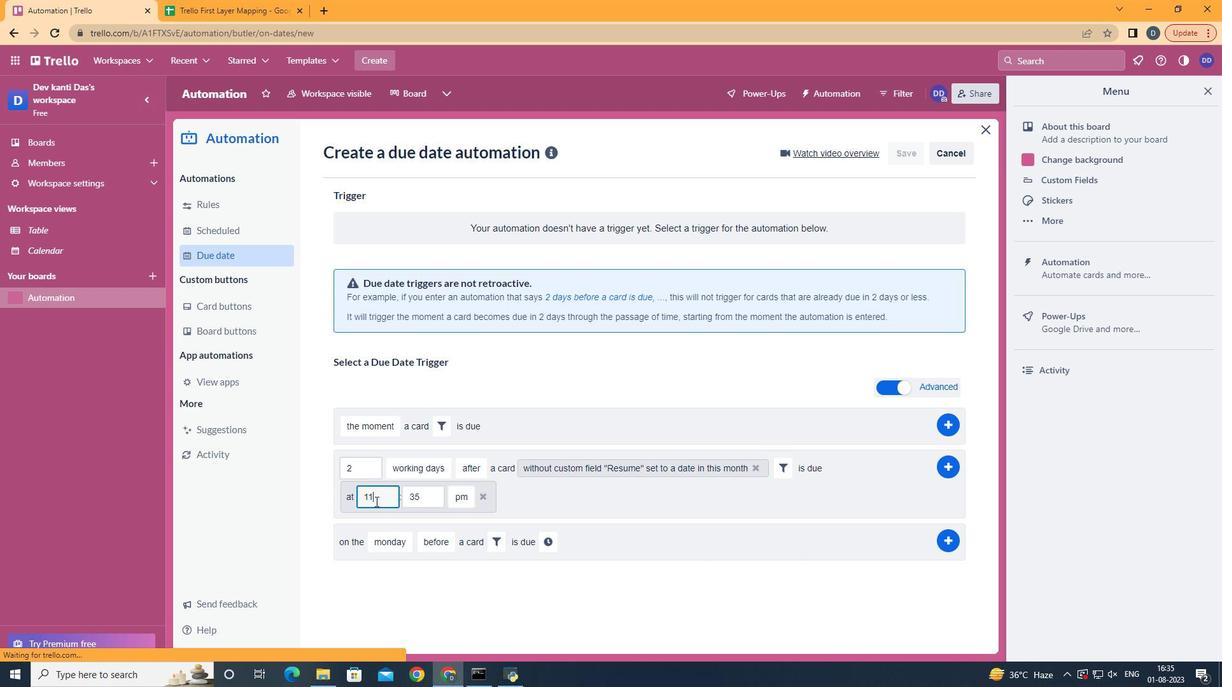 
Action: Key pressed <Key.backspace>11
Screenshot: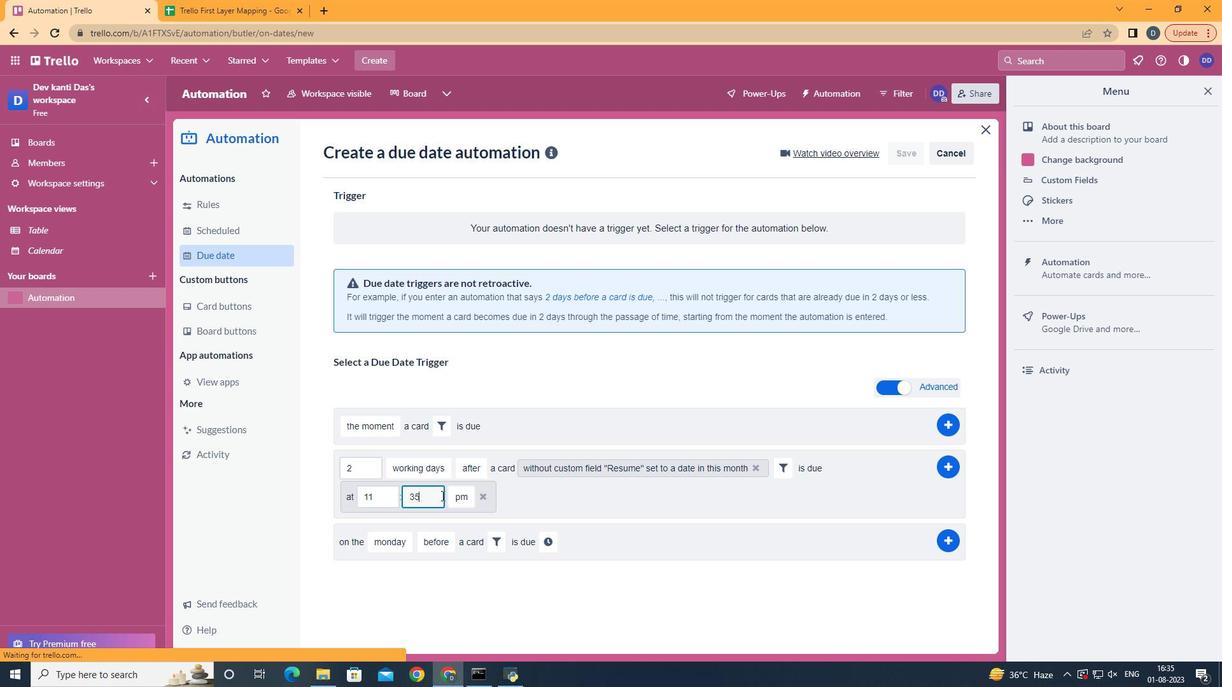 
Action: Mouse moved to (432, 486)
Screenshot: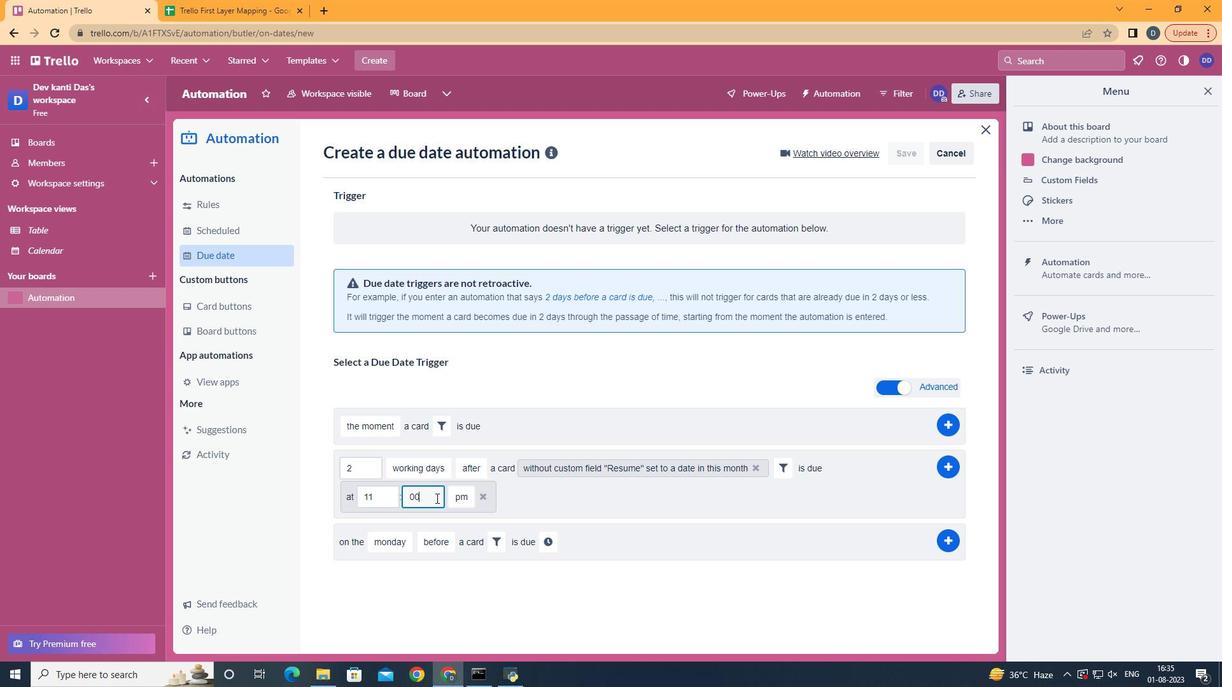 
Action: Mouse pressed left at (432, 486)
Screenshot: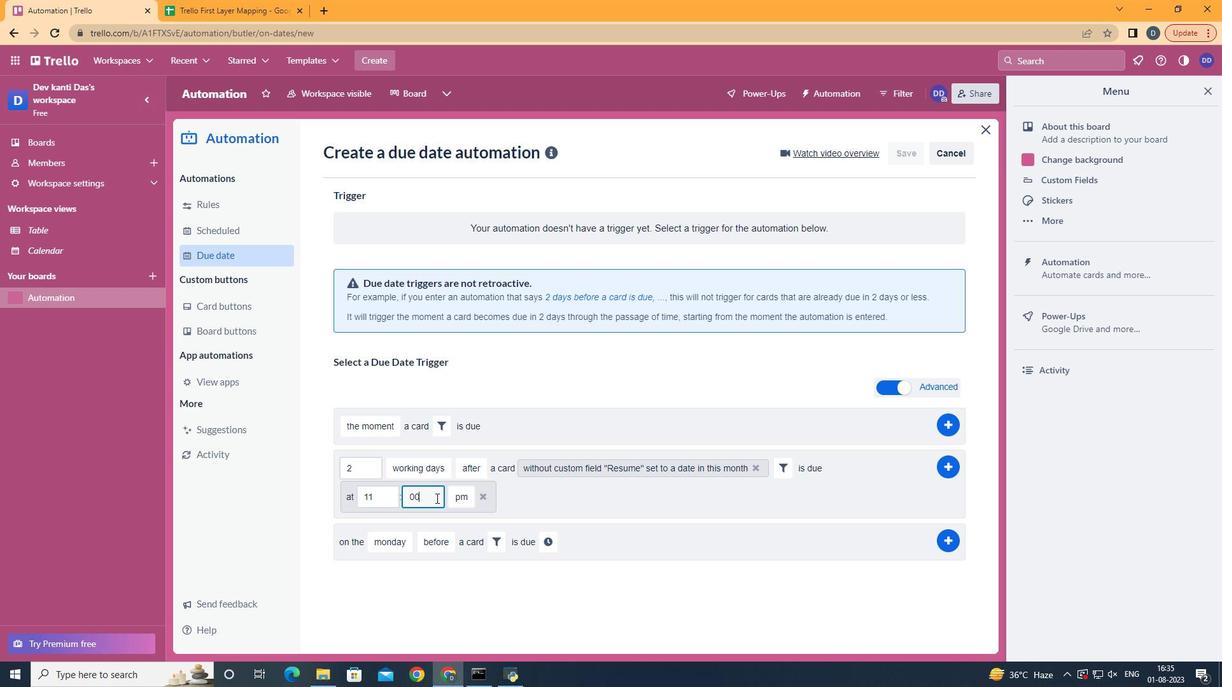 
Action: Key pressed <Key.backspace>
Screenshot: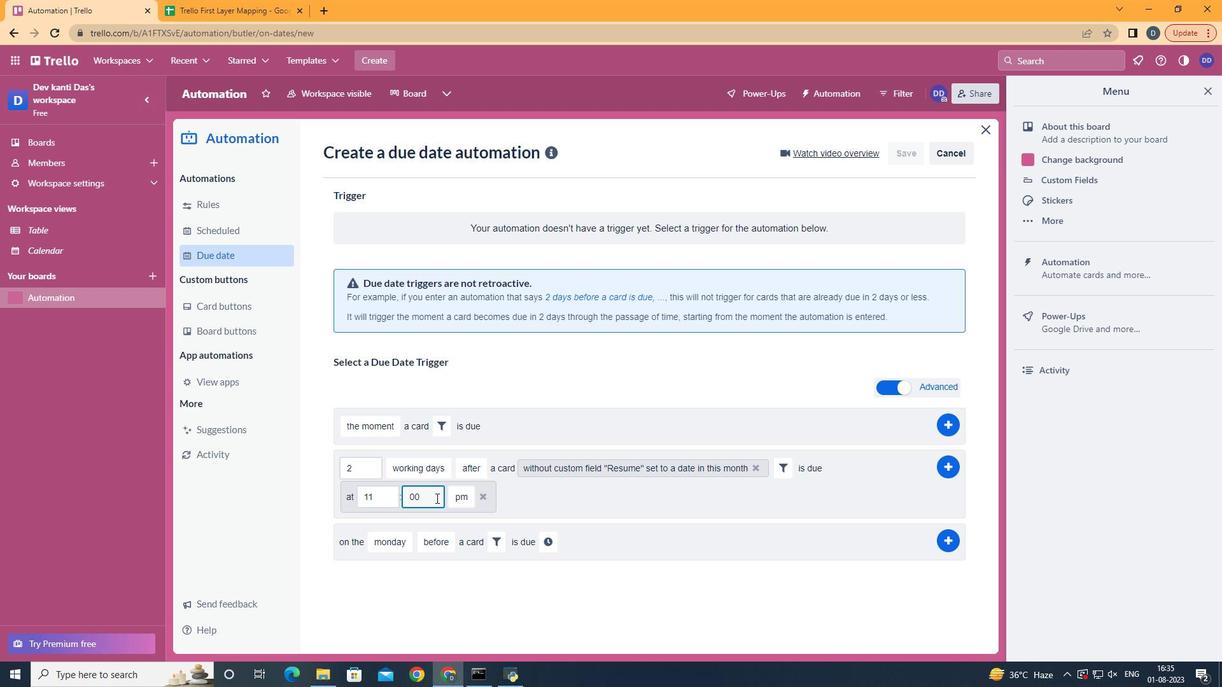 
Action: Mouse moved to (426, 488)
Screenshot: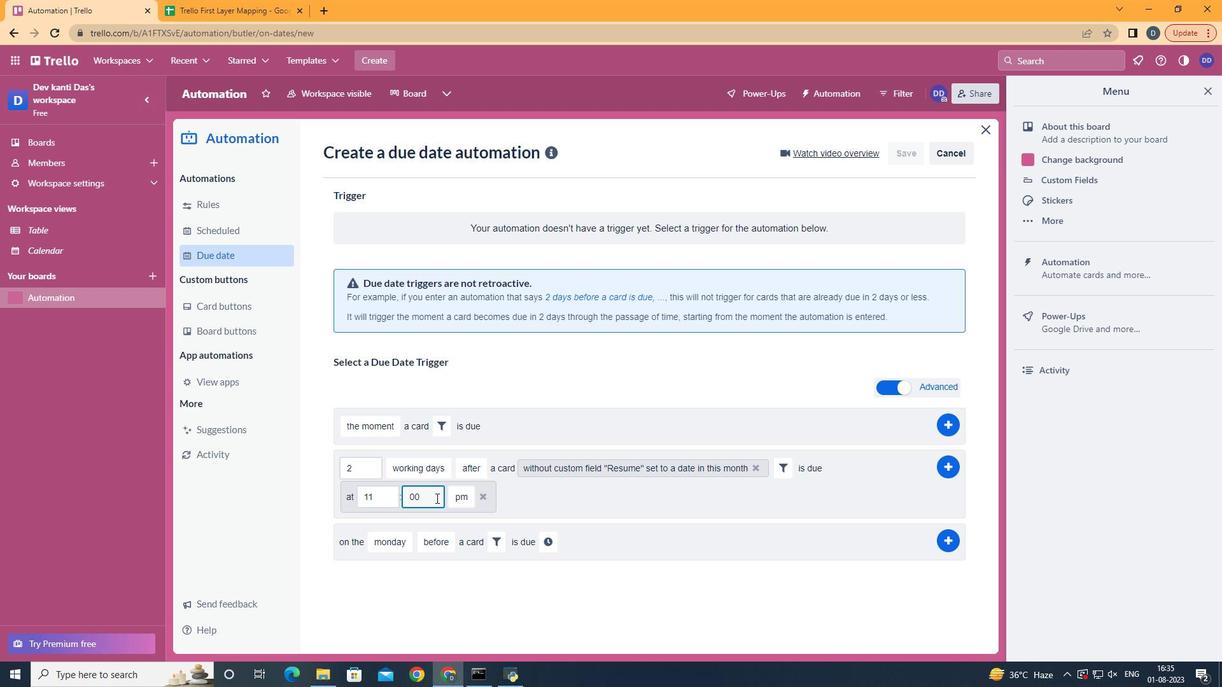 
Action: Key pressed <Key.backspace>00
Screenshot: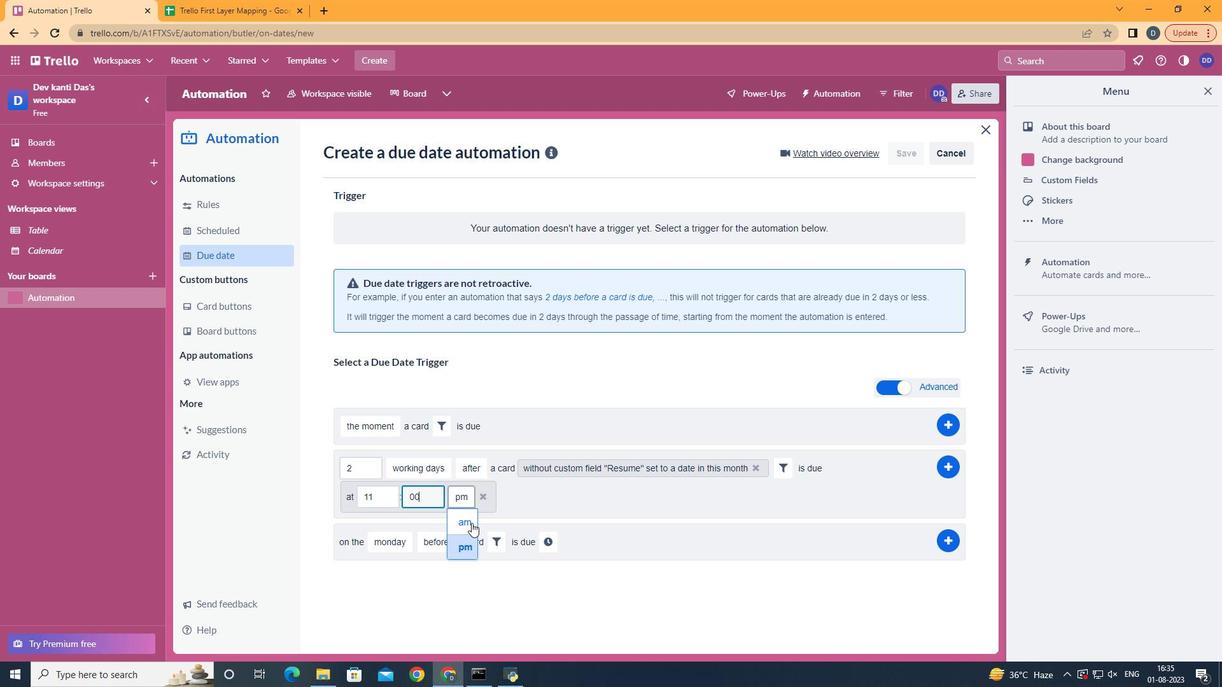 
Action: Mouse moved to (462, 513)
Screenshot: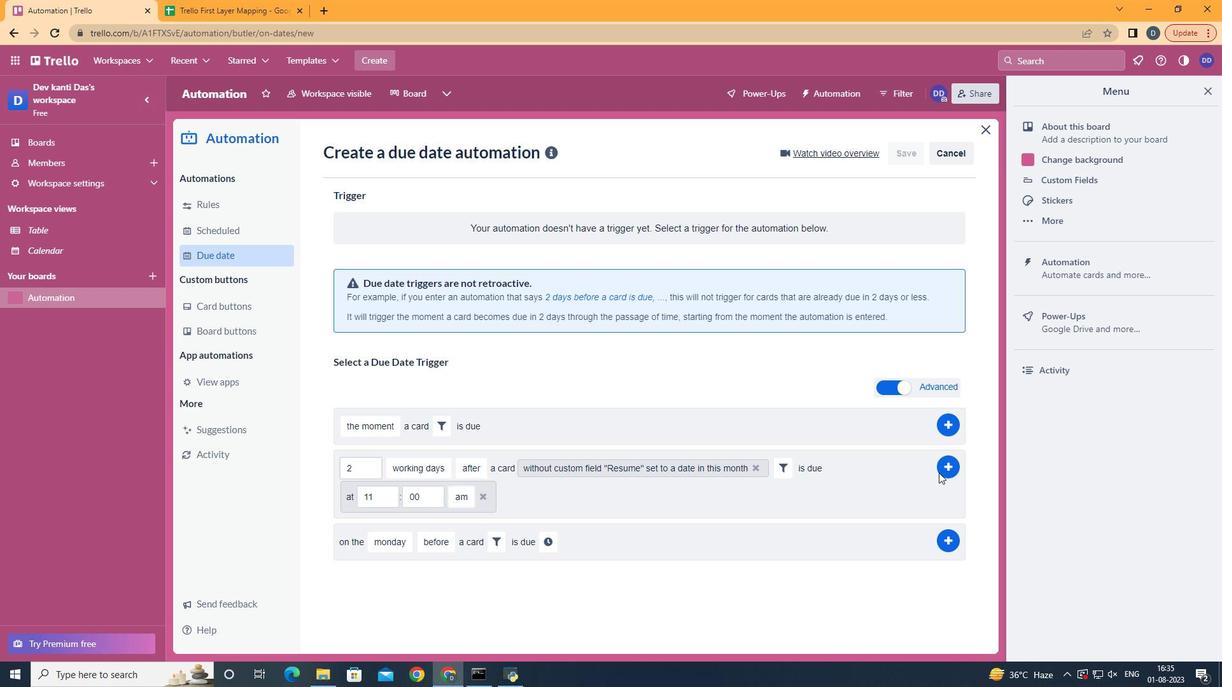 
Action: Mouse pressed left at (462, 513)
Screenshot: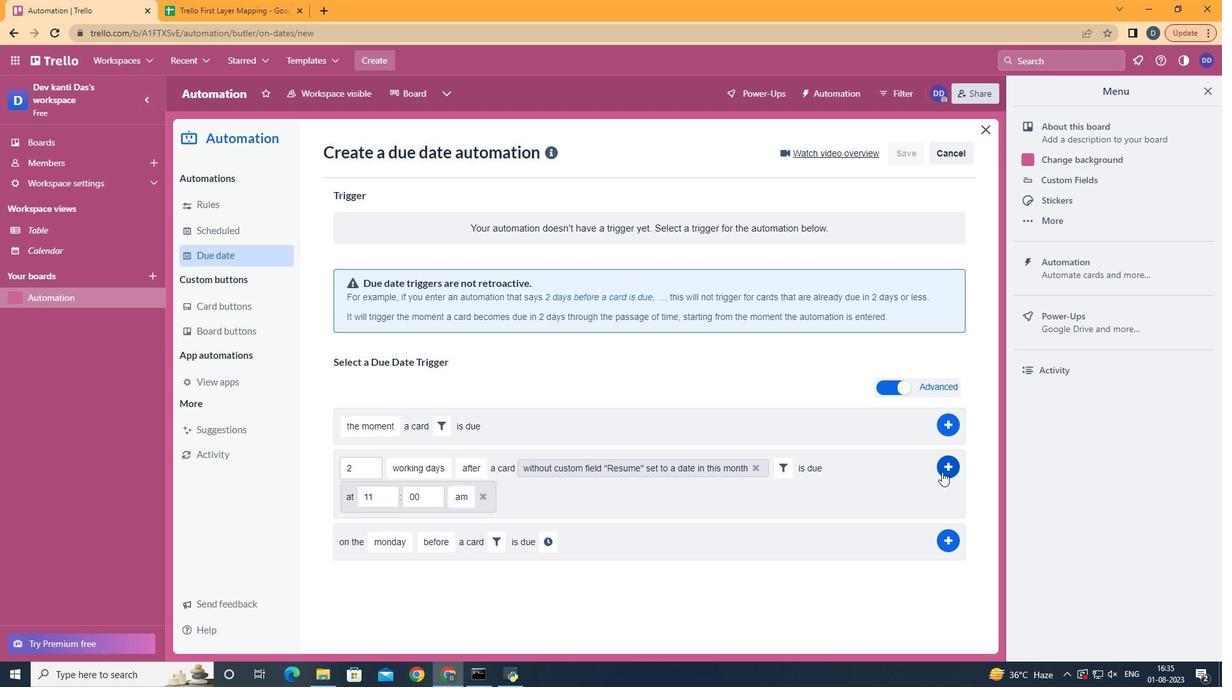 
Action: Mouse moved to (932, 462)
Screenshot: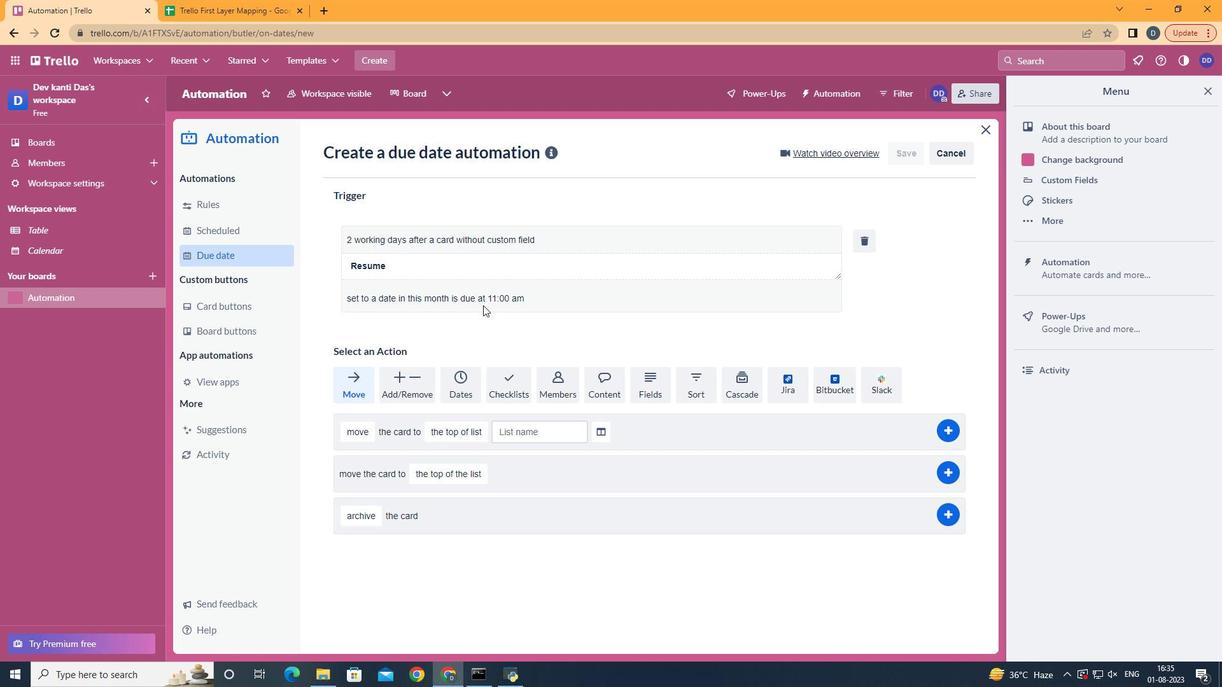 
Action: Mouse pressed left at (932, 462)
Screenshot: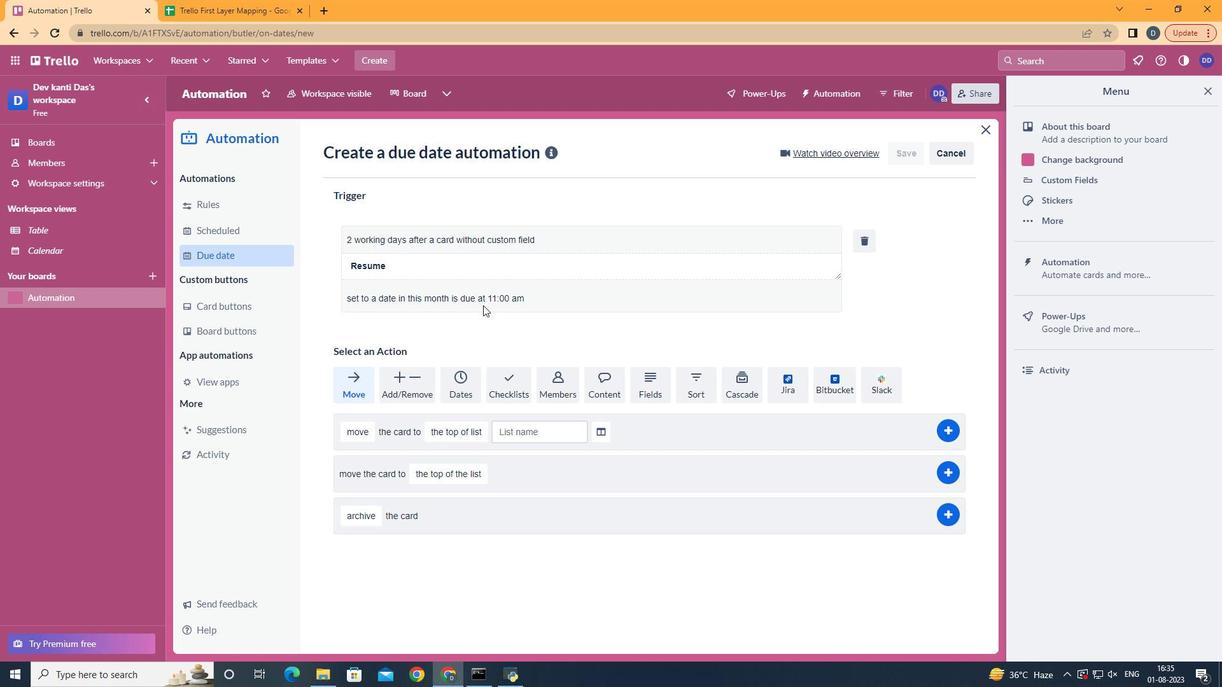 
Action: Mouse moved to (473, 295)
Screenshot: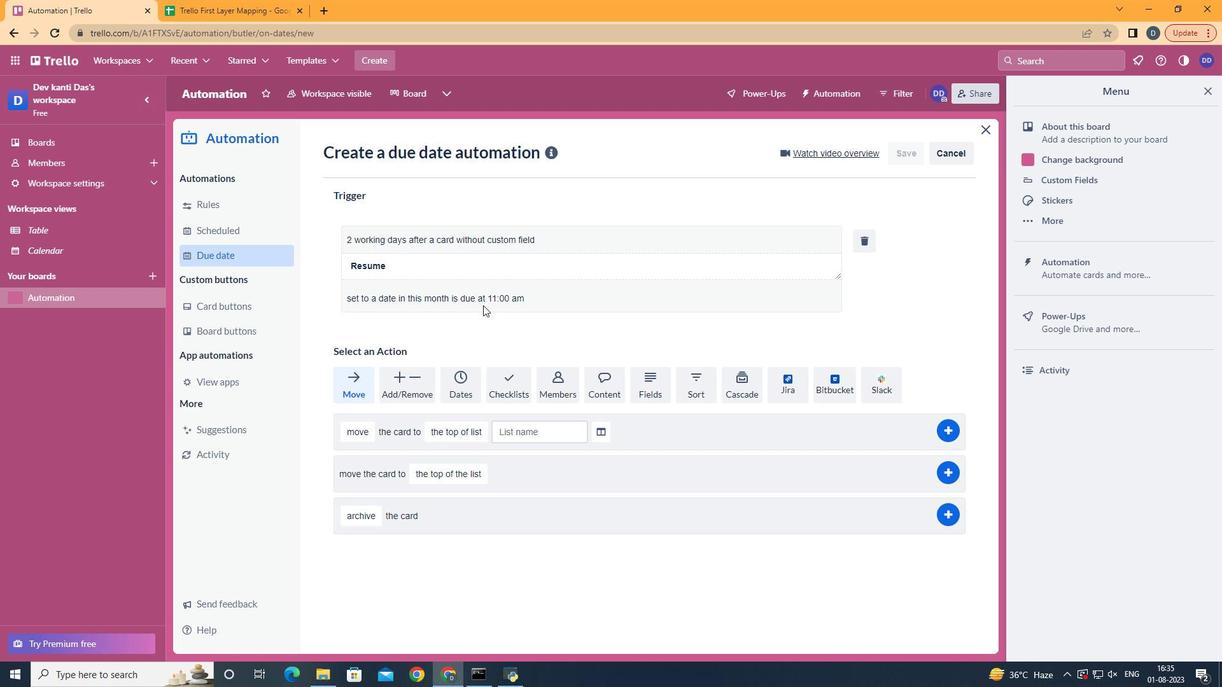
